 Task: Look for space in Srīnagar, India from 11th June, 2023 to 15th June, 2023 for 2 adults in price range Rs.7000 to Rs.16000. Place can be private room with 1  bedroom having 2 beds and 1 bathroom. Property type can be house, flat, guest house, hotel. Booking option can be shelf check-in. Required host language is English.
Action: Mouse moved to (457, 73)
Screenshot: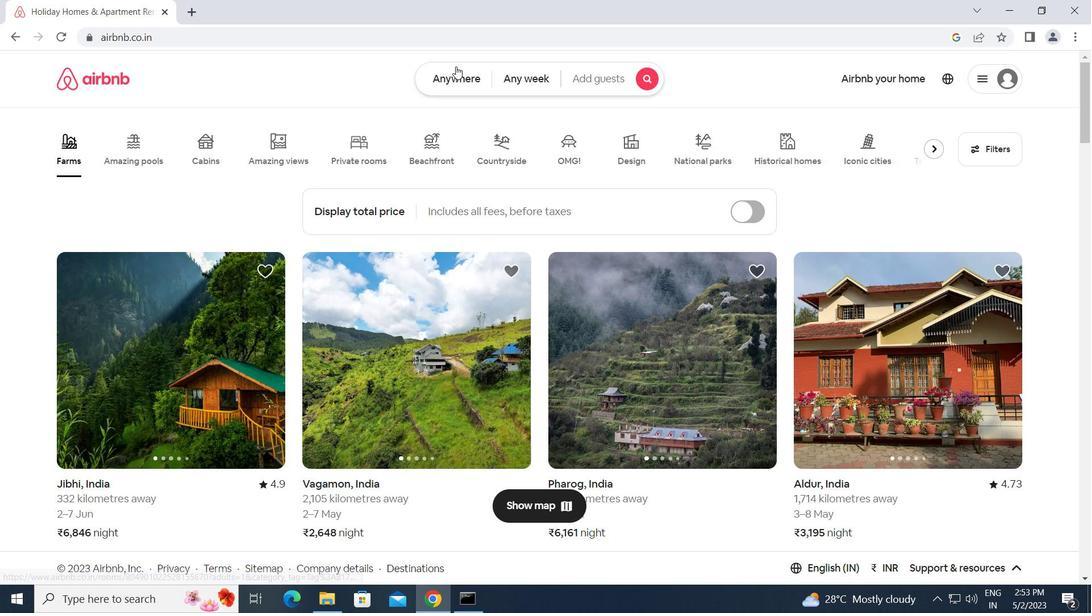 
Action: Mouse pressed left at (457, 73)
Screenshot: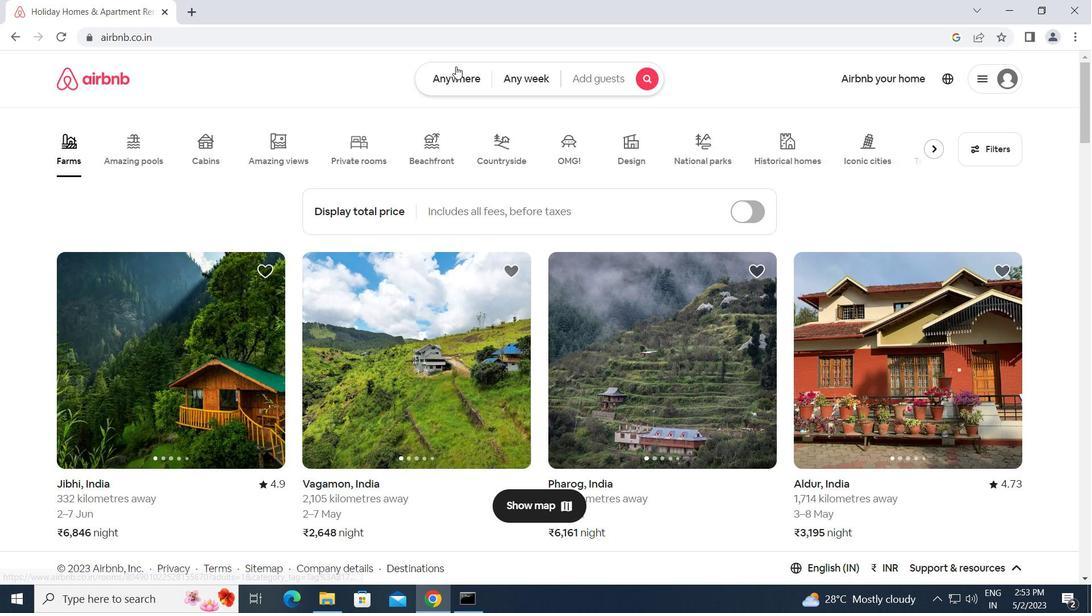 
Action: Mouse moved to (406, 137)
Screenshot: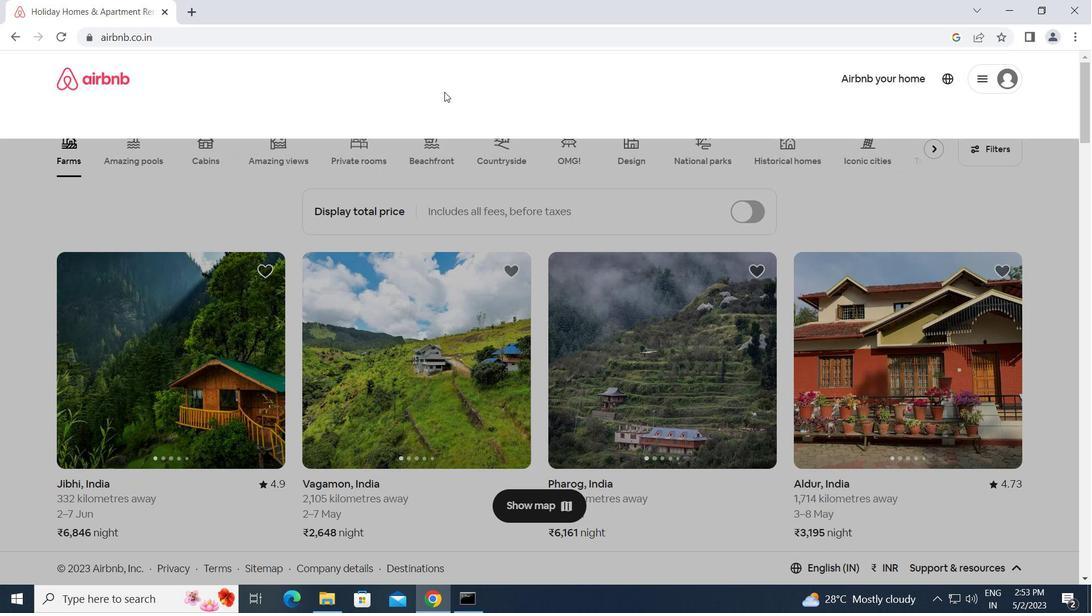
Action: Mouse pressed left at (406, 137)
Screenshot: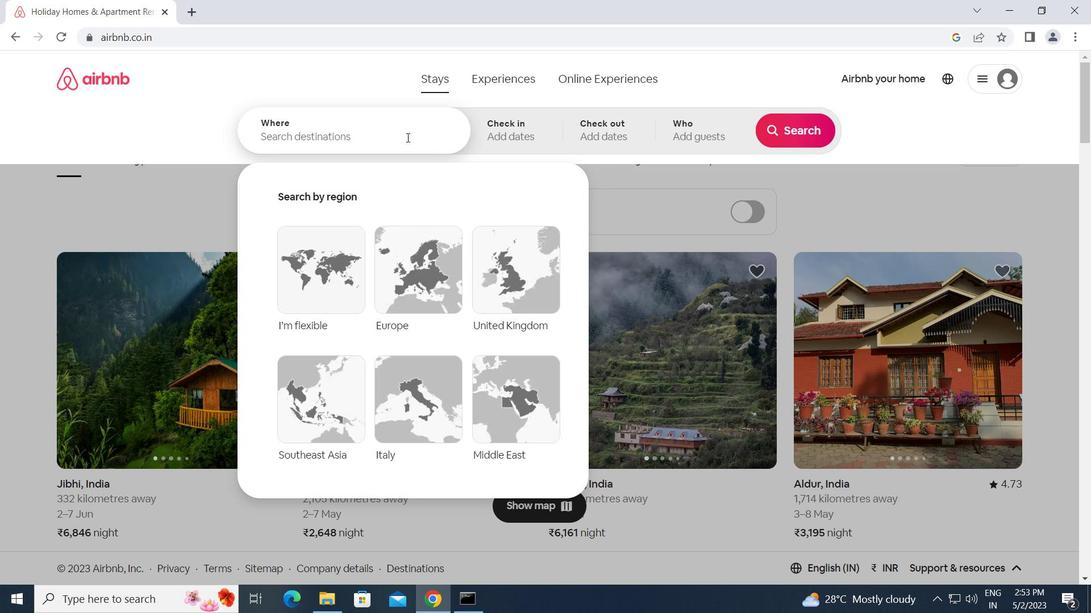 
Action: Key pressed s<Key.caps_lock>rinagar,<Key.space><Key.caps_lock>i<Key.caps_lock>ndia<Key.enter>
Screenshot: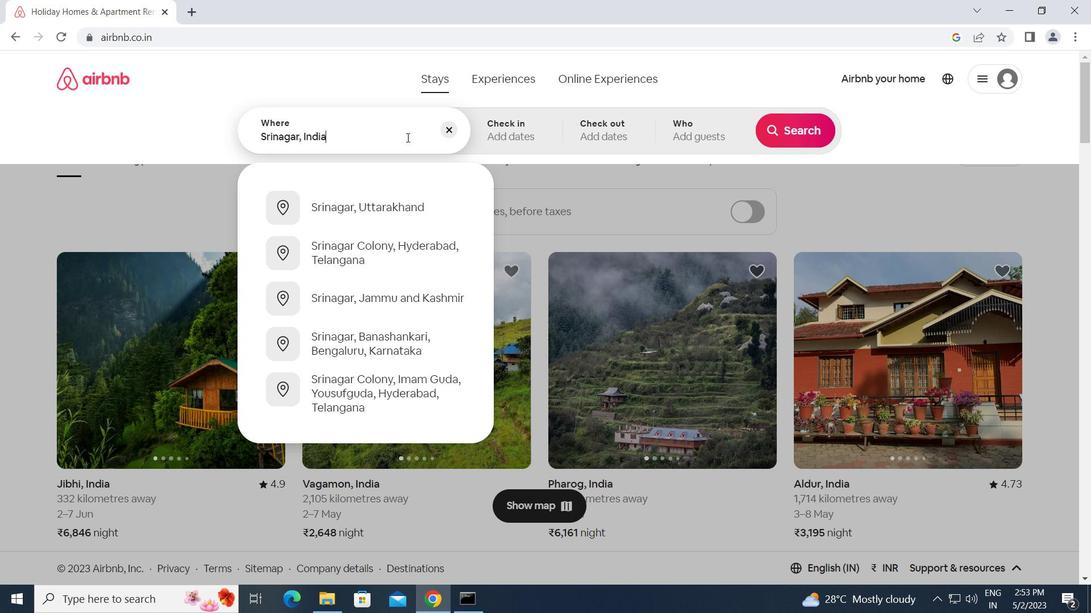 
Action: Mouse moved to (569, 370)
Screenshot: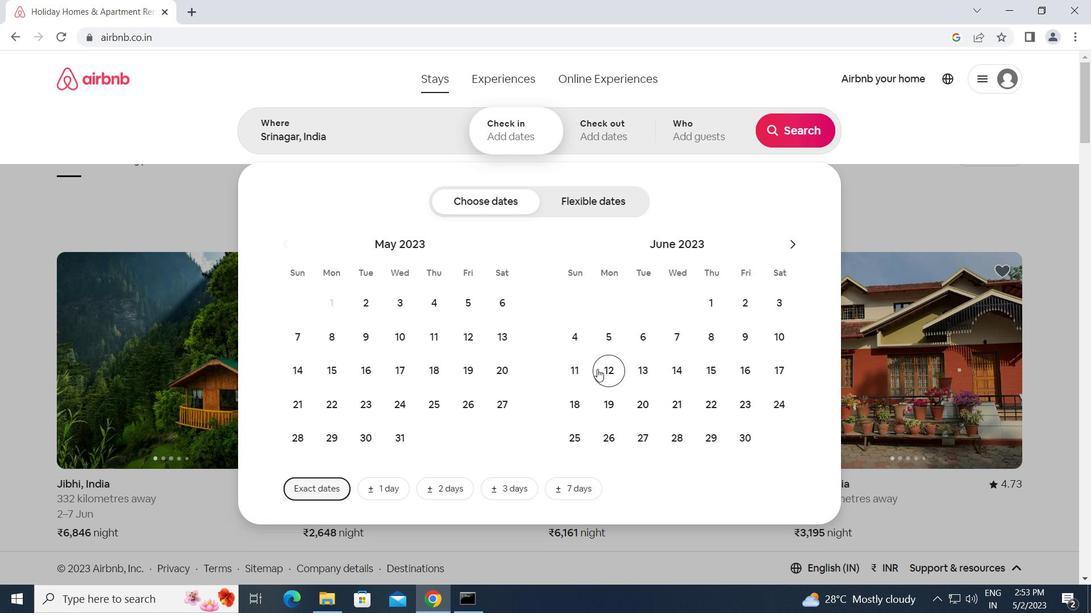 
Action: Mouse pressed left at (569, 370)
Screenshot: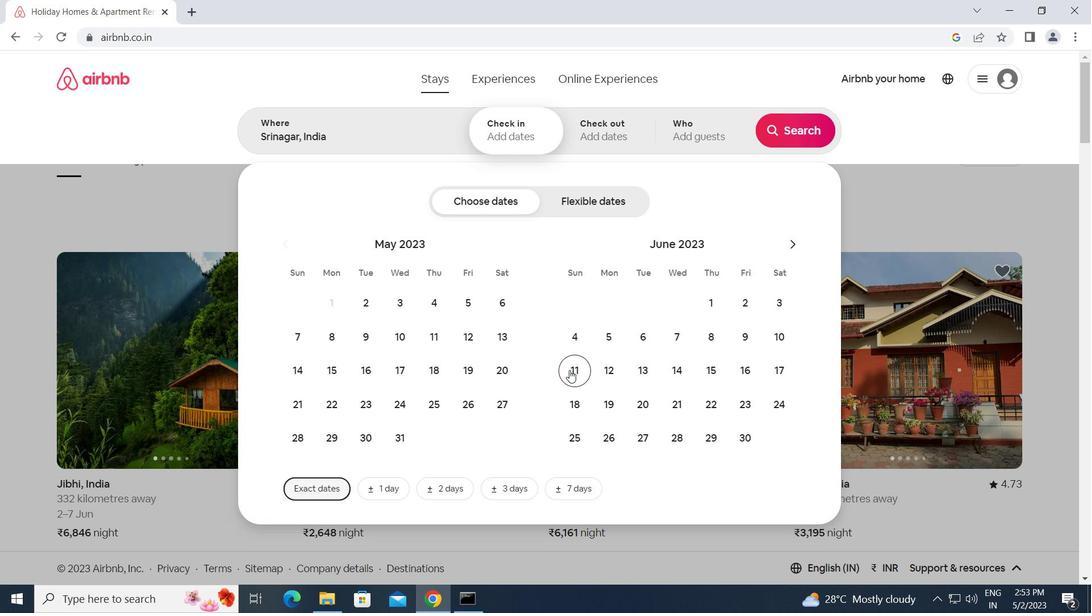 
Action: Mouse moved to (719, 372)
Screenshot: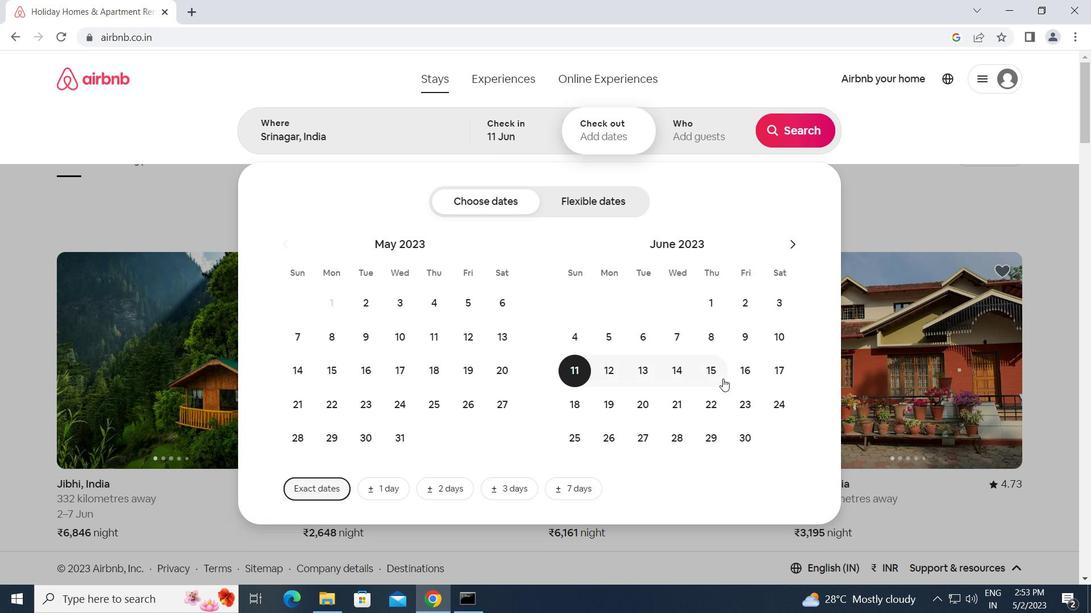 
Action: Mouse pressed left at (719, 372)
Screenshot: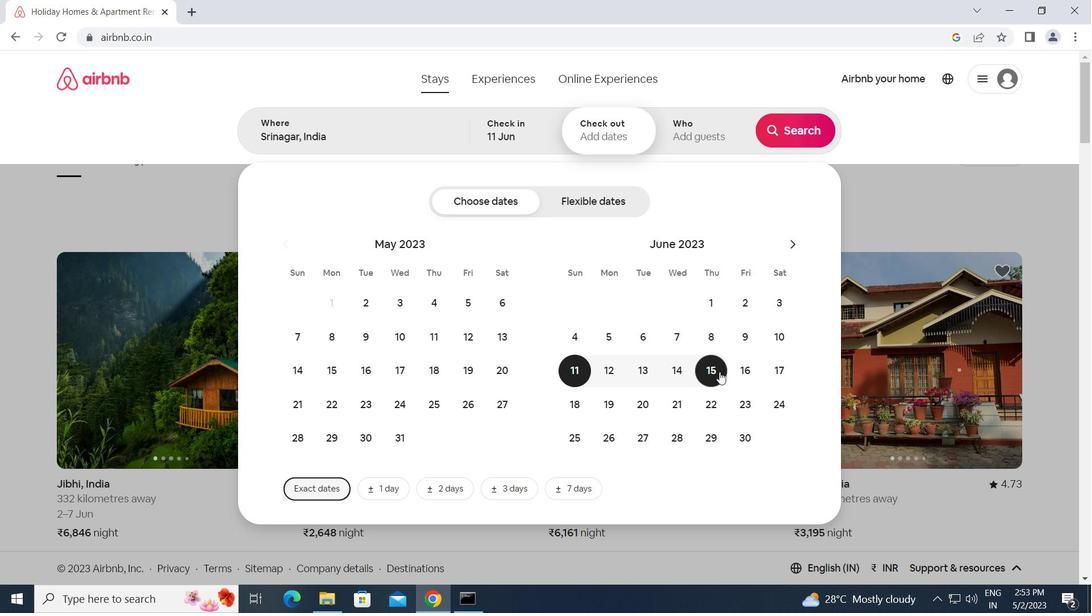 
Action: Mouse moved to (684, 126)
Screenshot: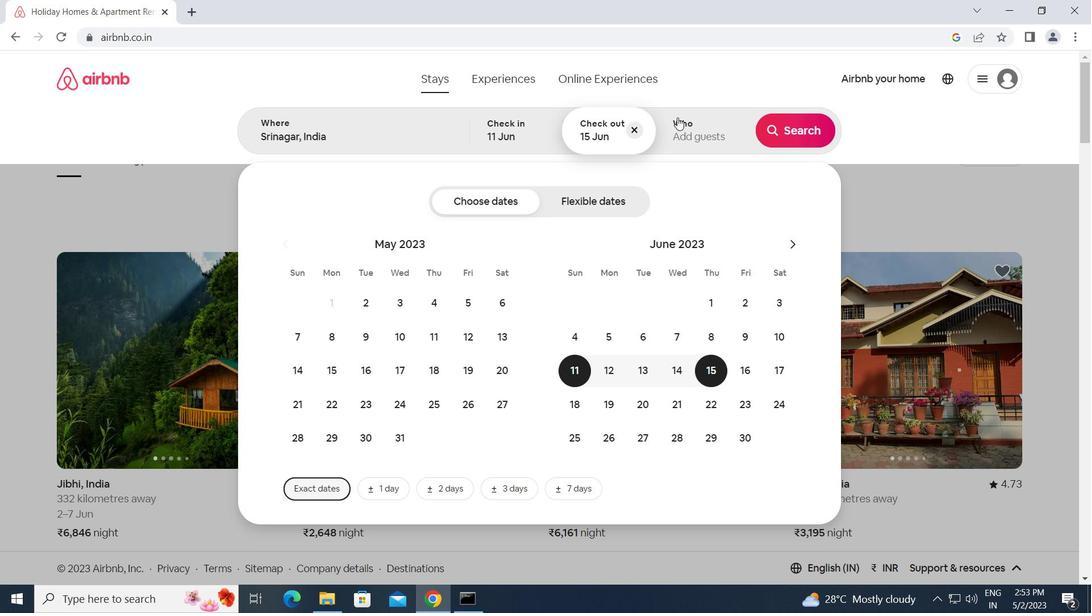 
Action: Mouse pressed left at (684, 126)
Screenshot: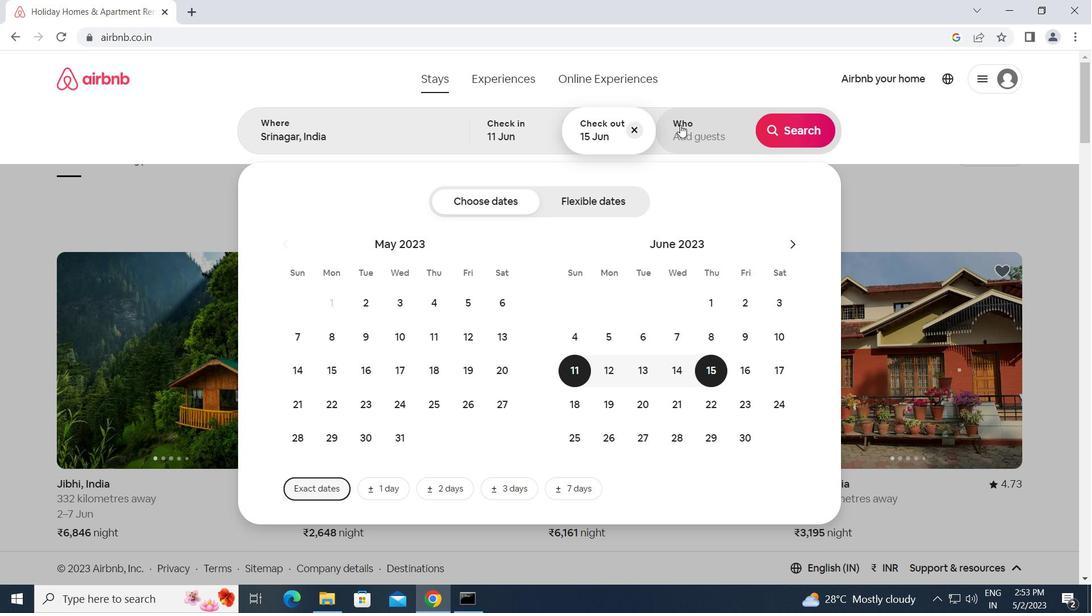 
Action: Mouse moved to (808, 201)
Screenshot: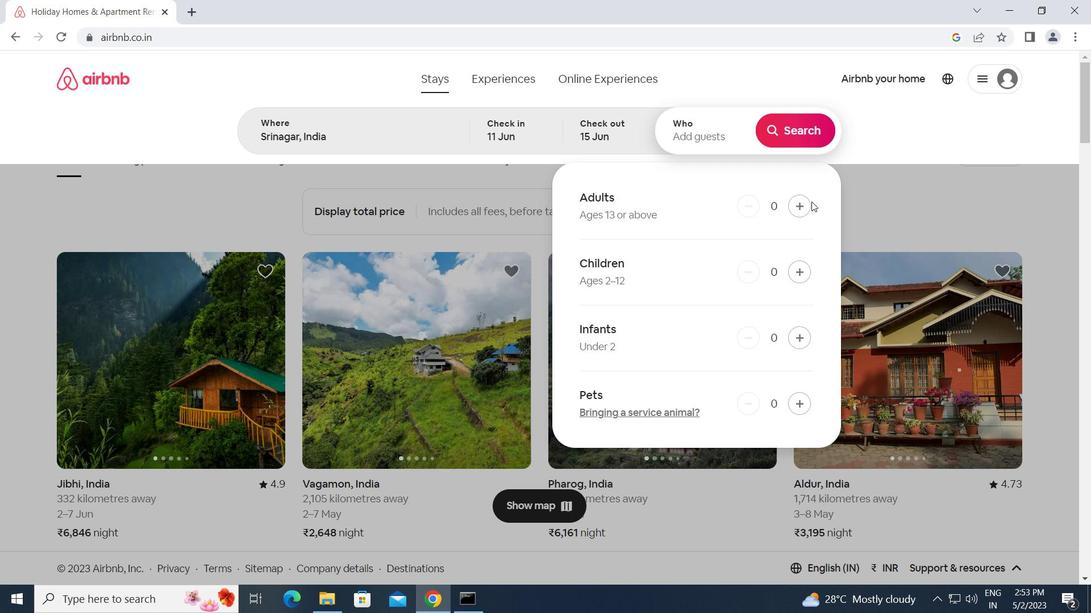 
Action: Mouse pressed left at (808, 201)
Screenshot: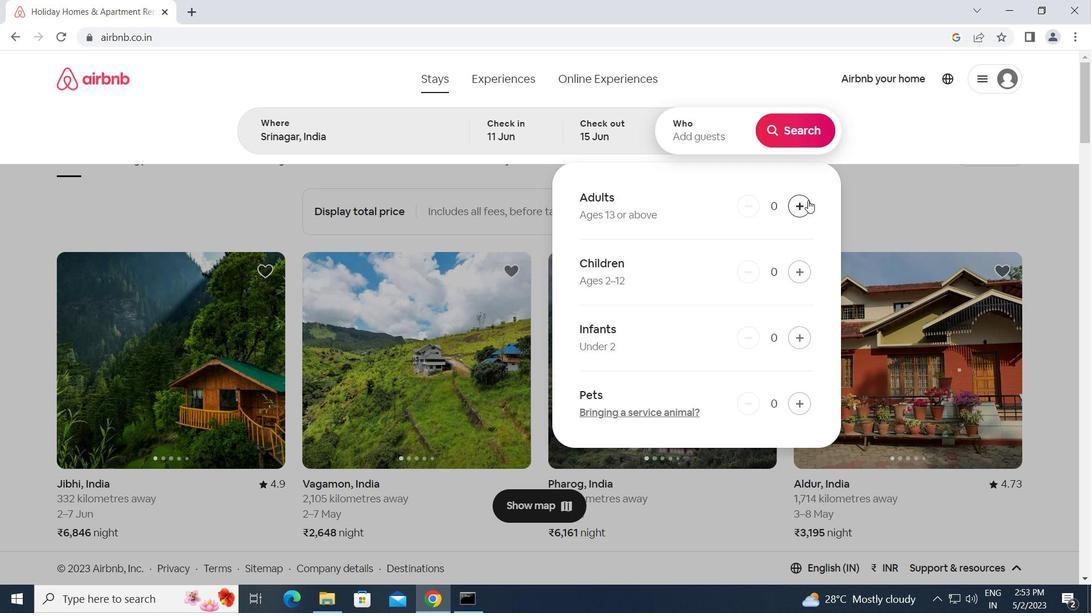 
Action: Mouse moved to (807, 201)
Screenshot: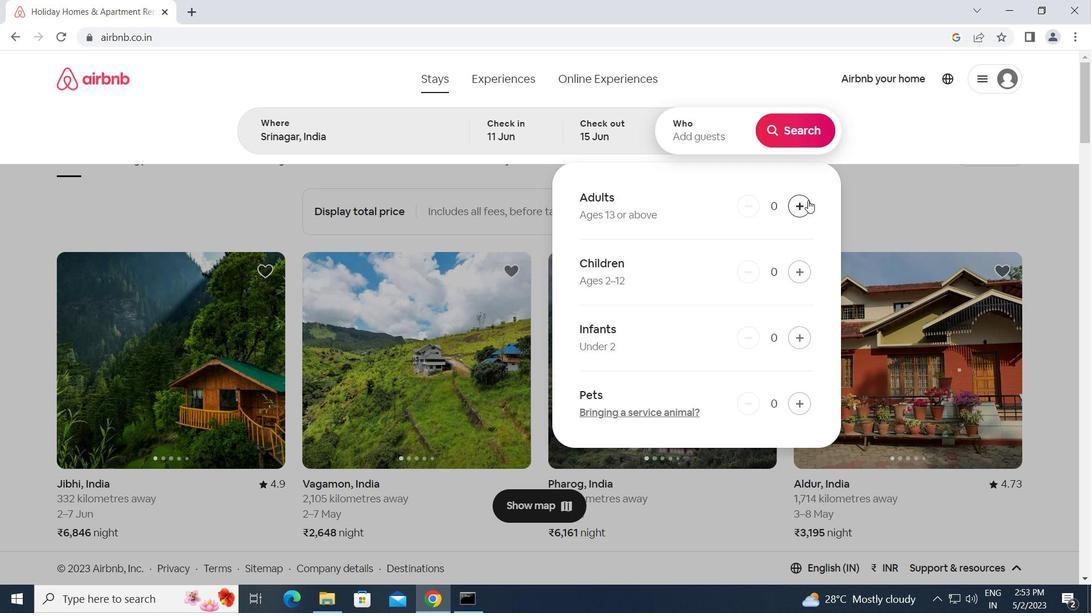 
Action: Mouse pressed left at (807, 201)
Screenshot: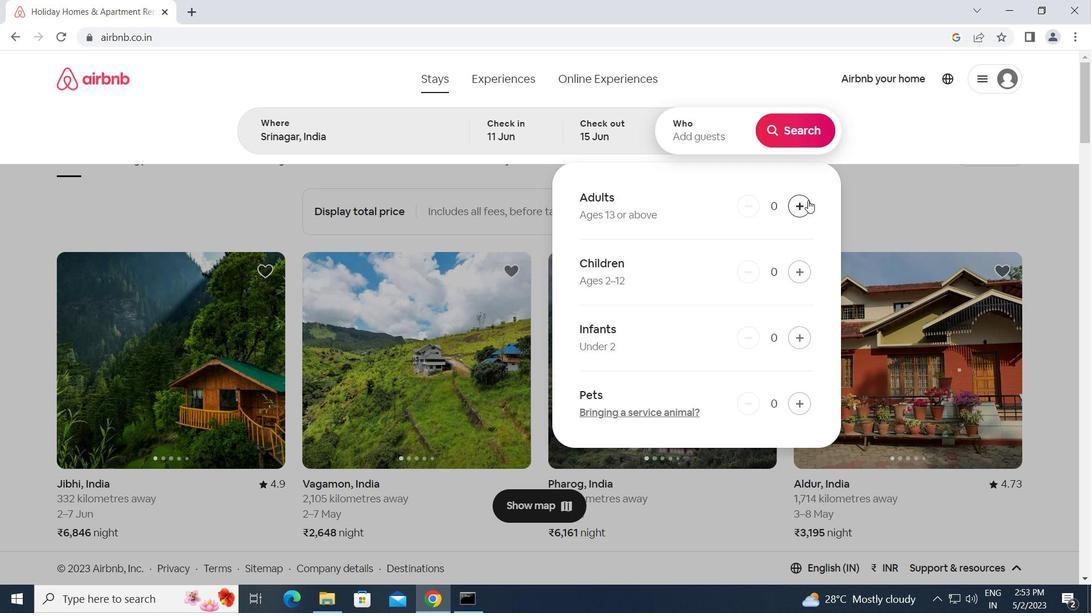 
Action: Mouse moved to (797, 133)
Screenshot: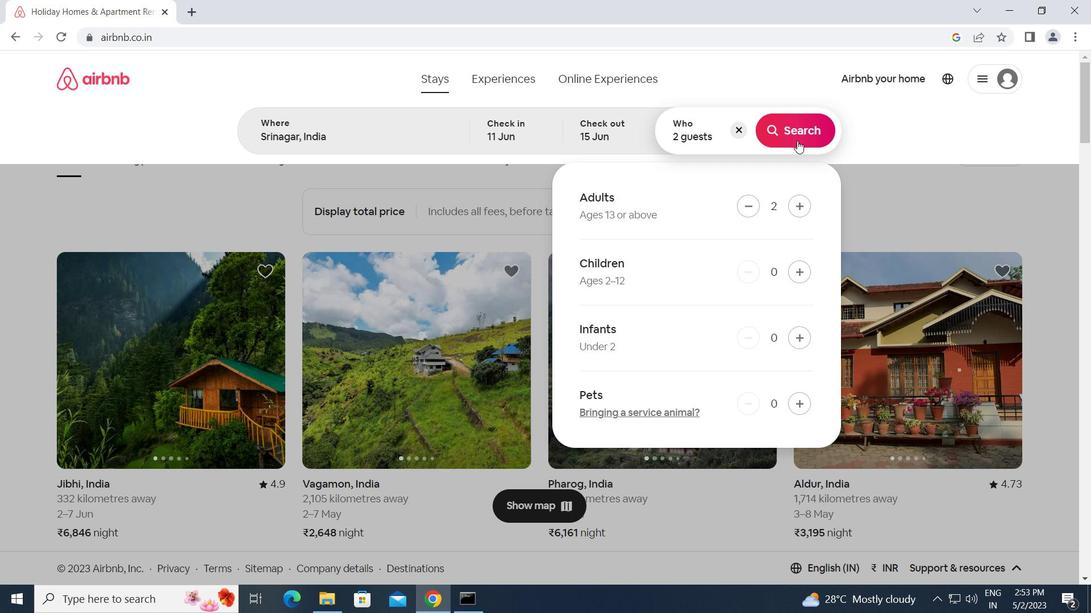 
Action: Mouse pressed left at (797, 133)
Screenshot: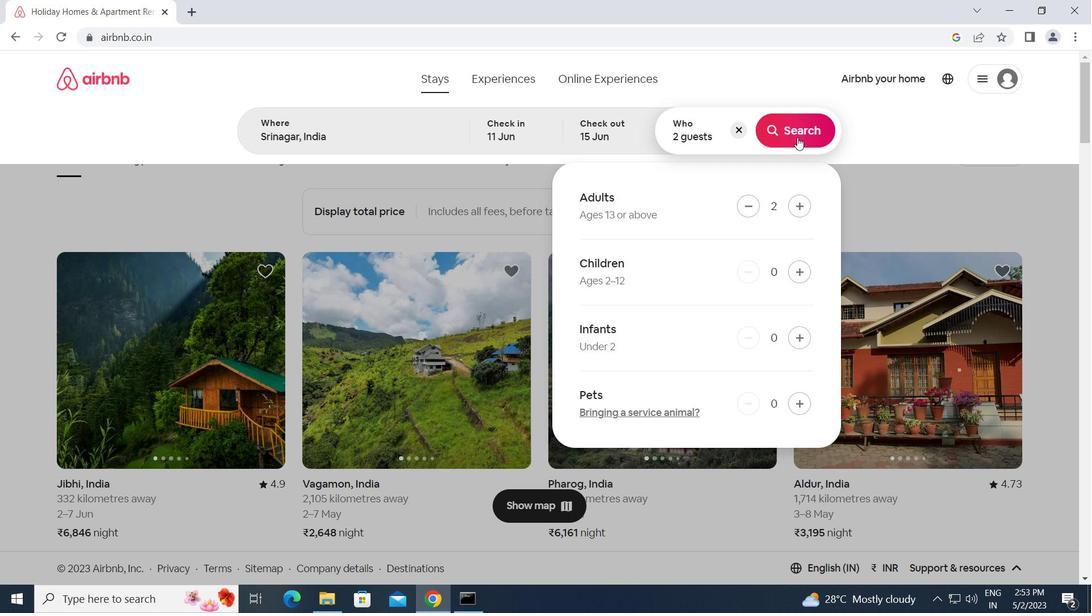 
Action: Mouse moved to (1009, 139)
Screenshot: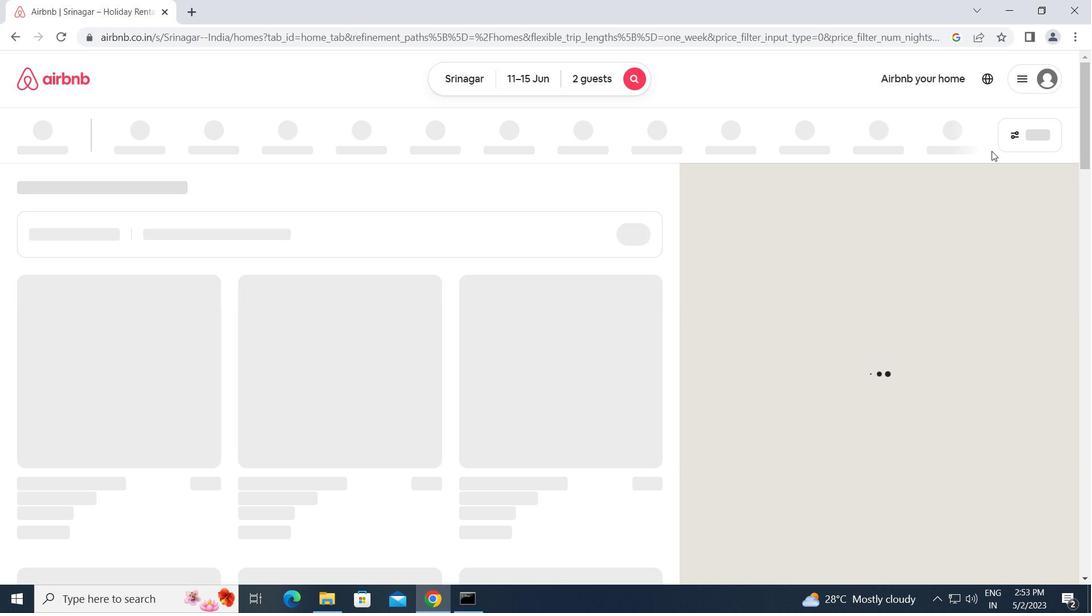 
Action: Mouse pressed left at (1009, 139)
Screenshot: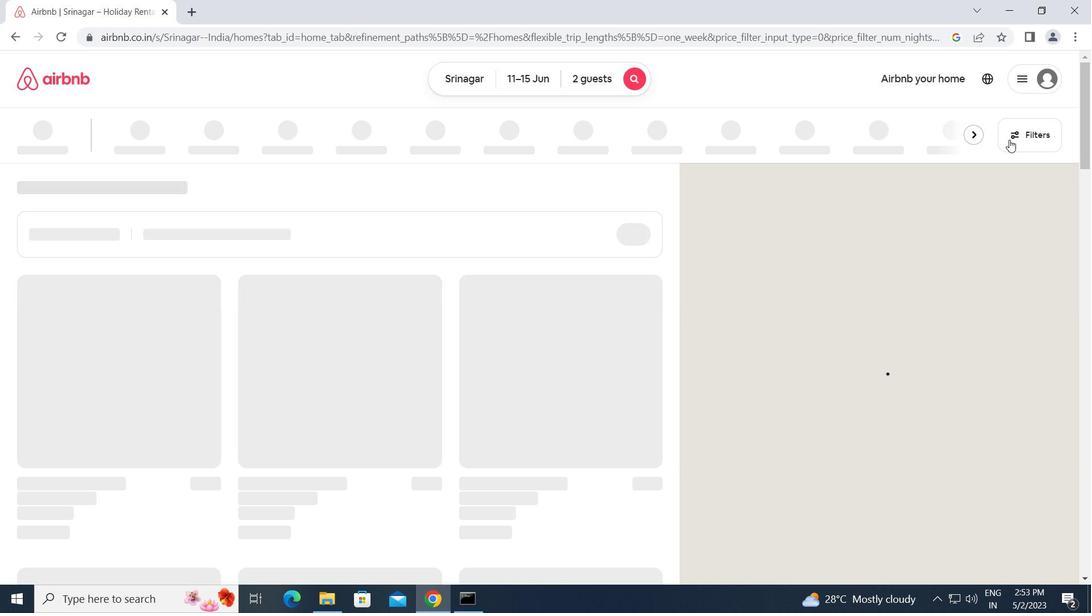 
Action: Mouse moved to (362, 316)
Screenshot: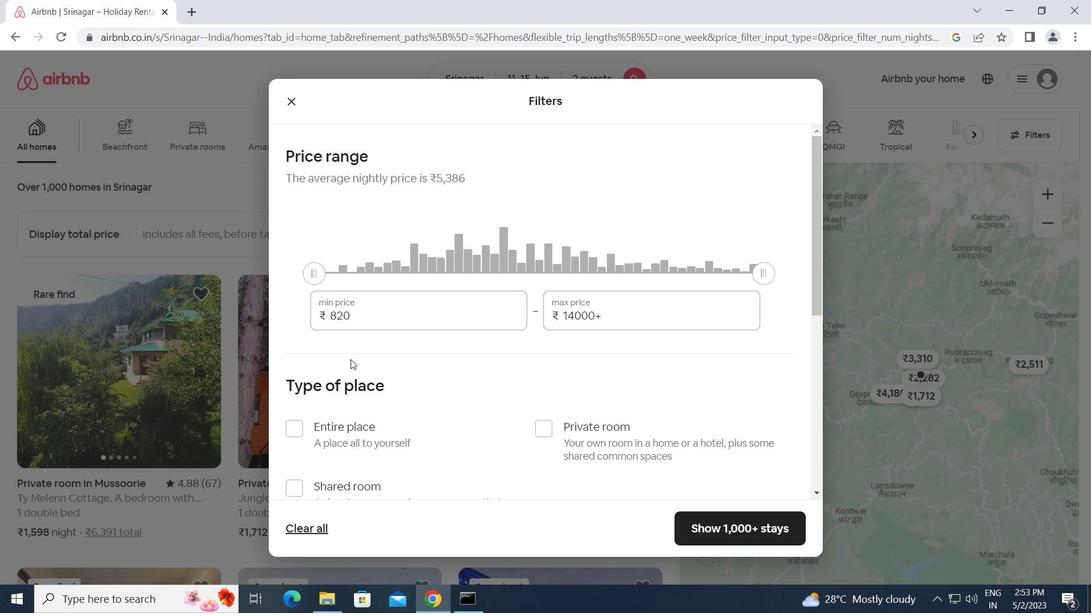 
Action: Mouse pressed left at (362, 316)
Screenshot: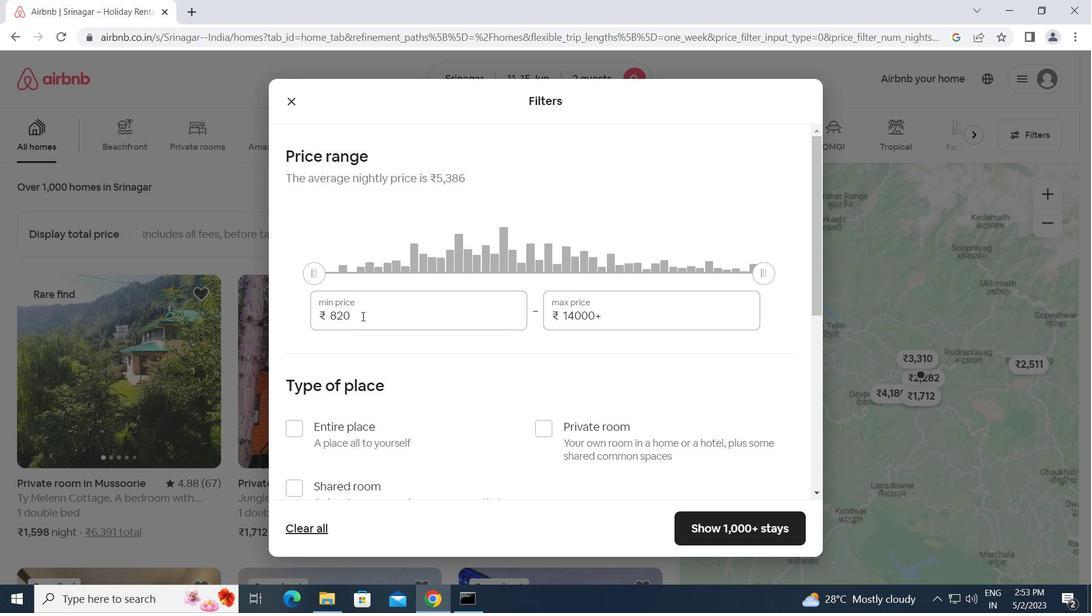 
Action: Mouse moved to (308, 319)
Screenshot: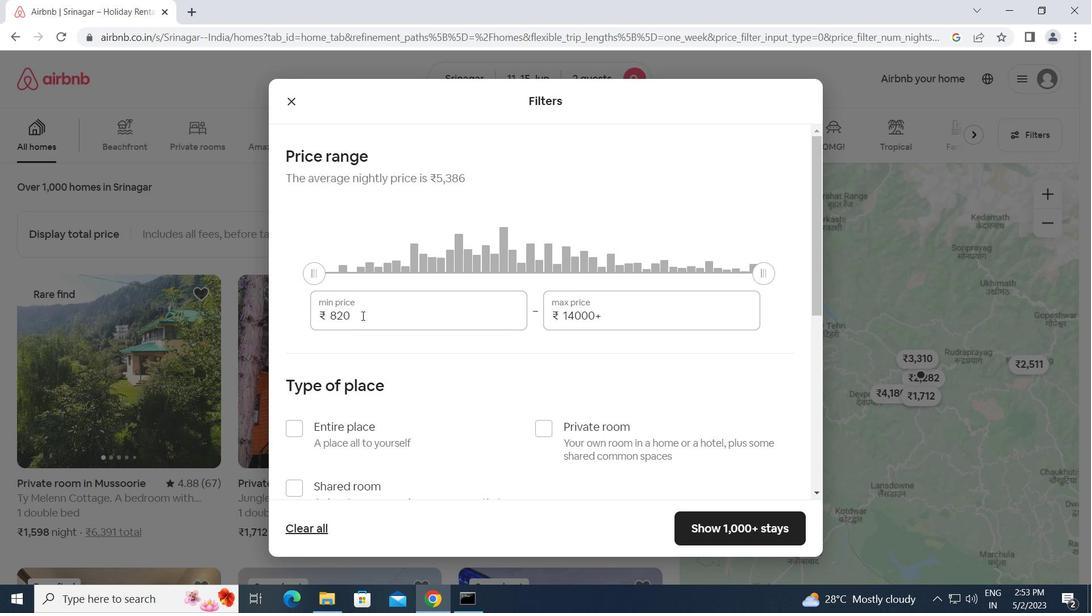 
Action: Key pressed 7000<Key.tab>16000
Screenshot: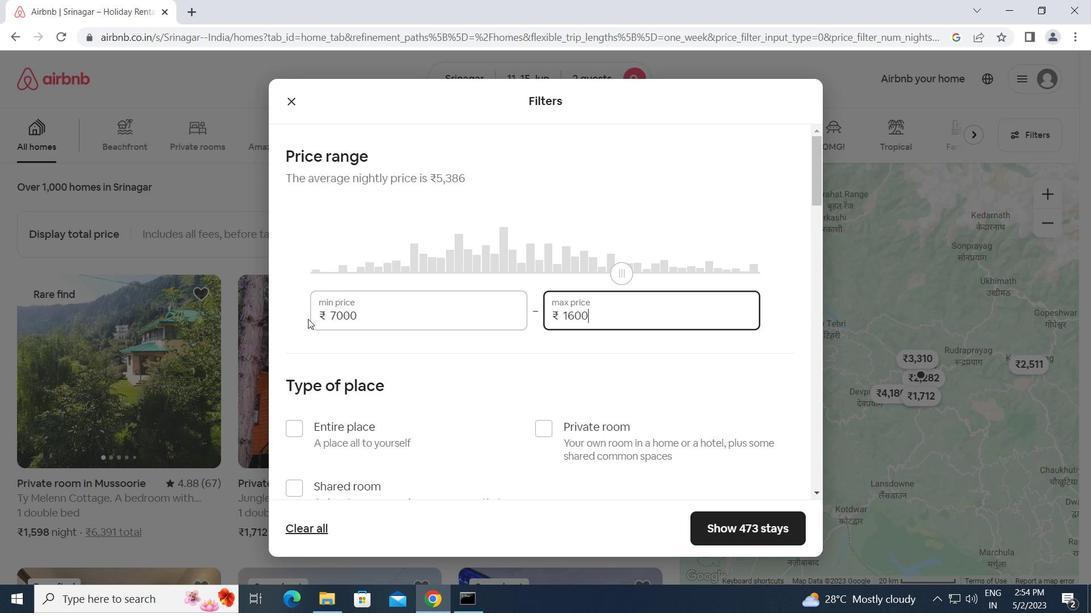 
Action: Mouse moved to (308, 327)
Screenshot: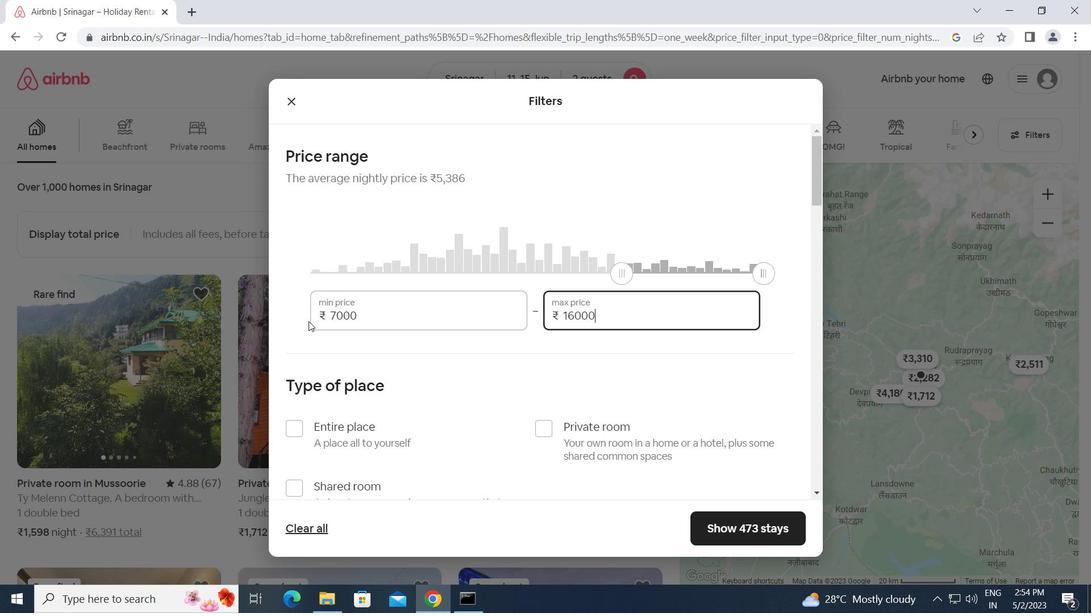 
Action: Mouse scrolled (308, 326) with delta (0, 0)
Screenshot: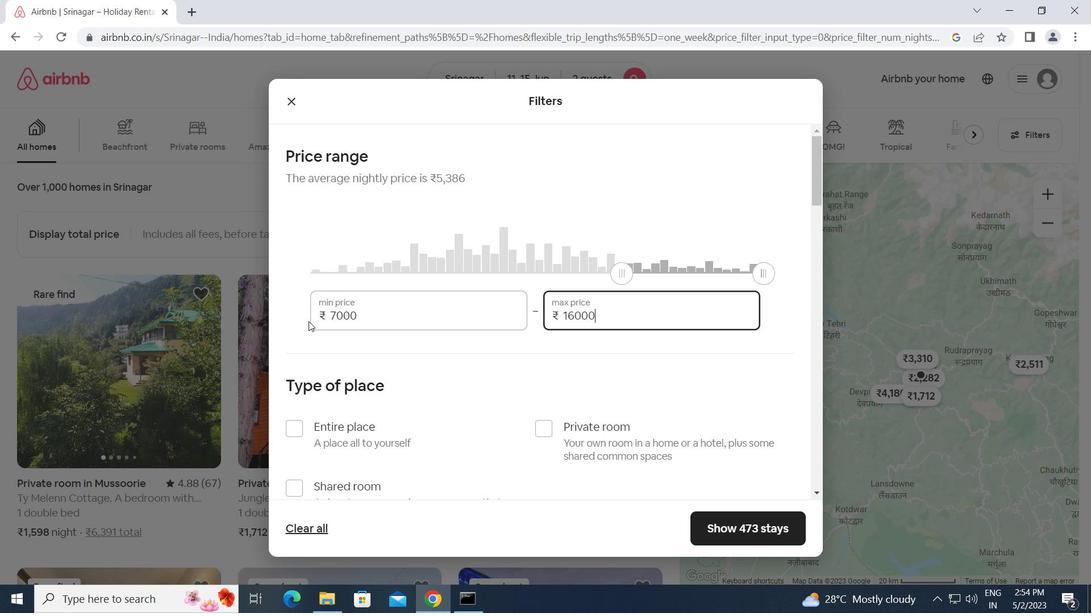 
Action: Mouse moved to (550, 357)
Screenshot: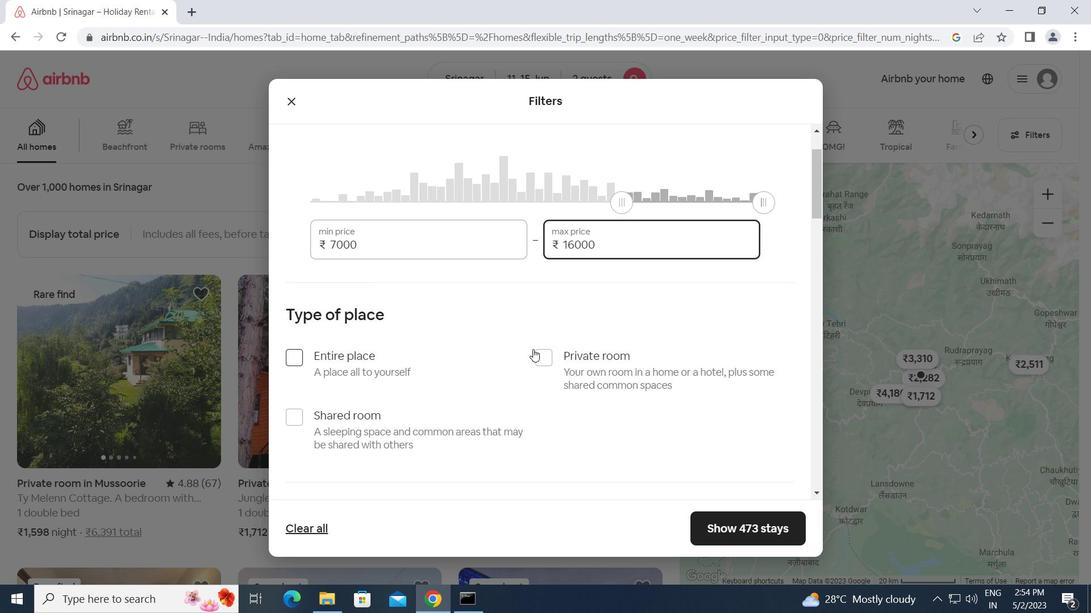 
Action: Mouse pressed left at (550, 357)
Screenshot: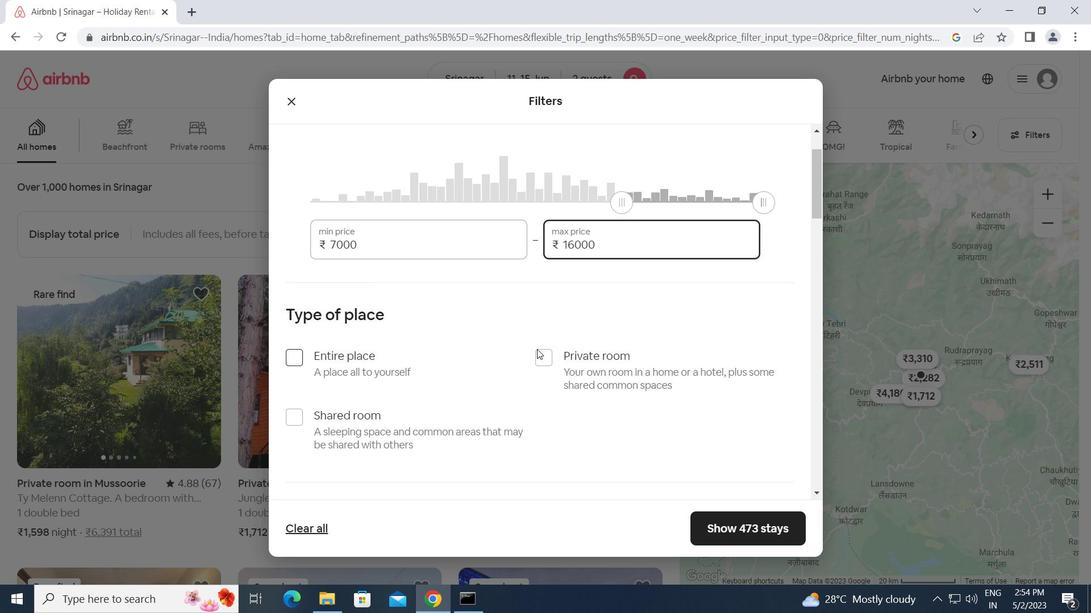 
Action: Mouse moved to (536, 380)
Screenshot: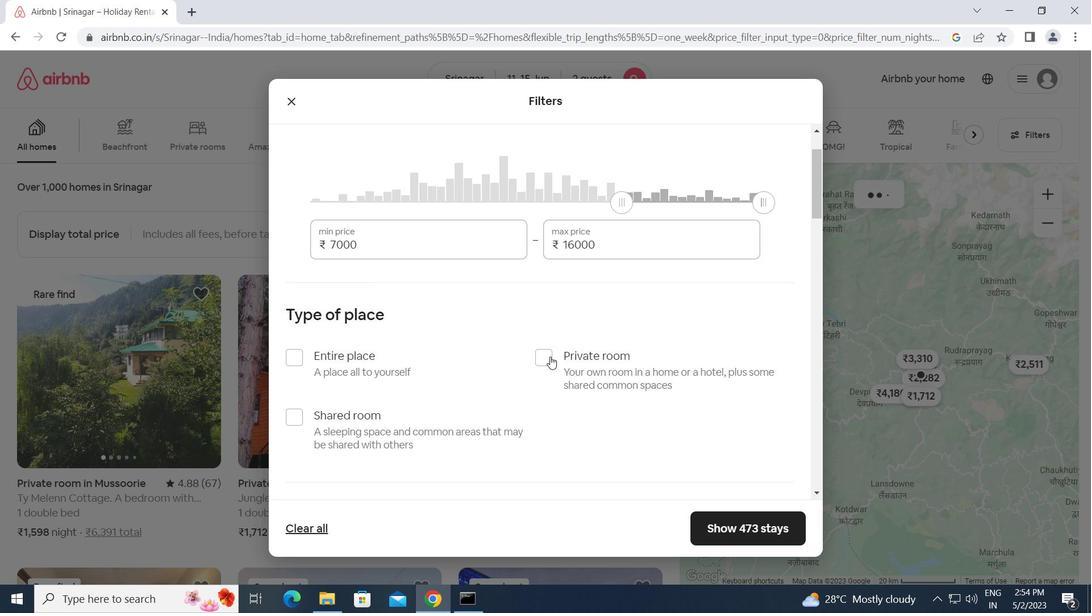 
Action: Mouse scrolled (536, 379) with delta (0, 0)
Screenshot: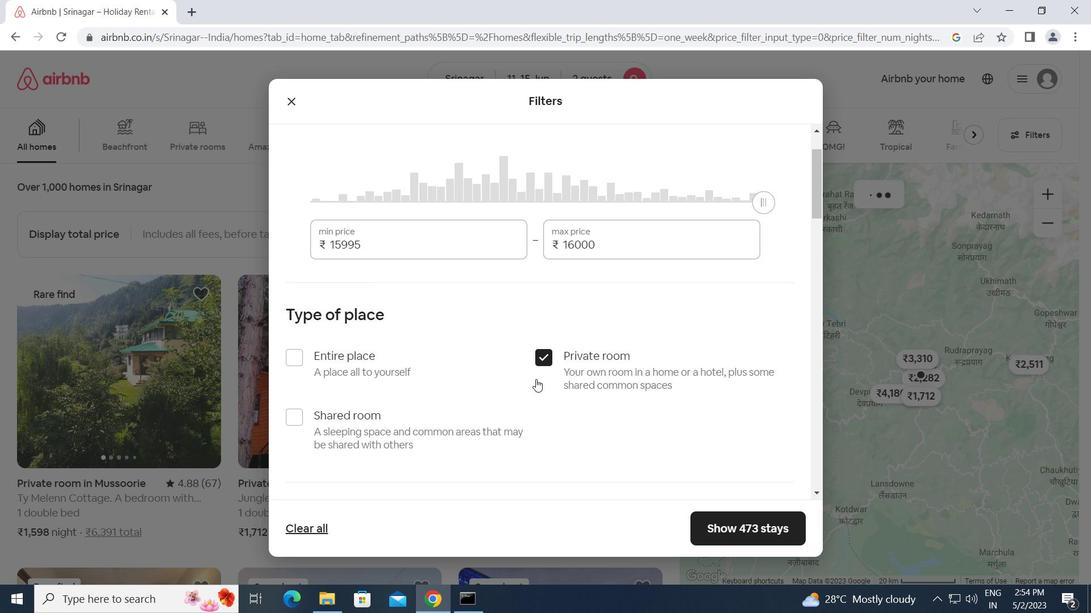 
Action: Mouse scrolled (536, 379) with delta (0, 0)
Screenshot: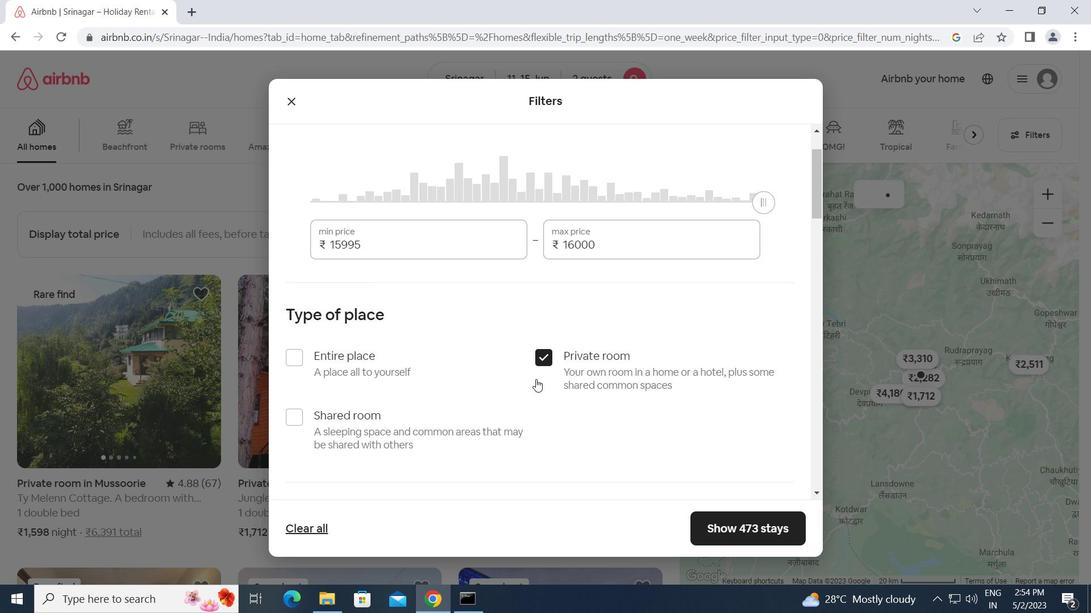 
Action: Mouse scrolled (536, 379) with delta (0, 0)
Screenshot: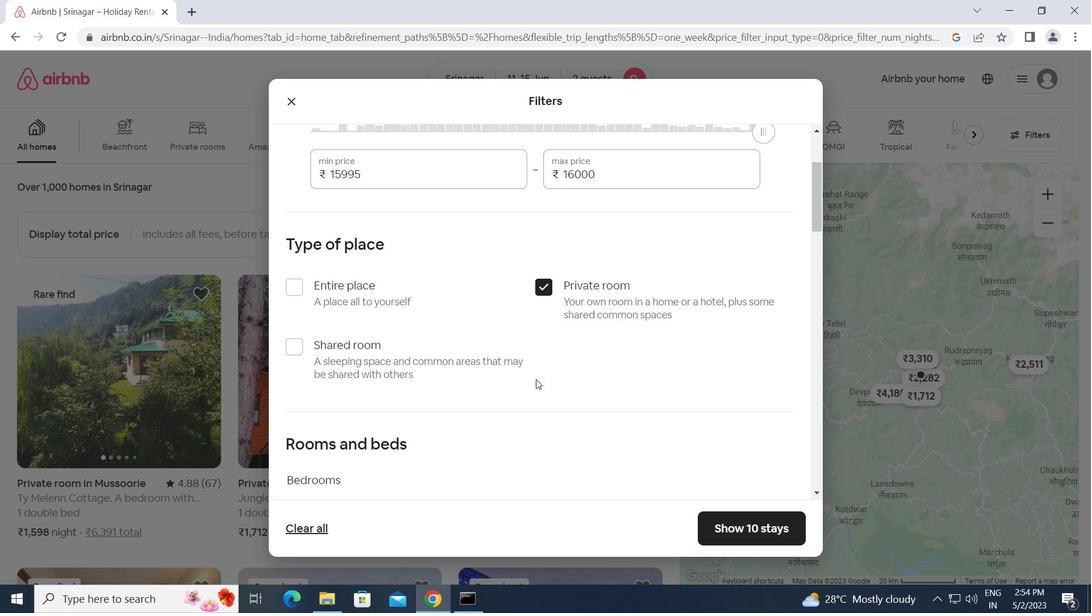 
Action: Mouse scrolled (536, 379) with delta (0, 0)
Screenshot: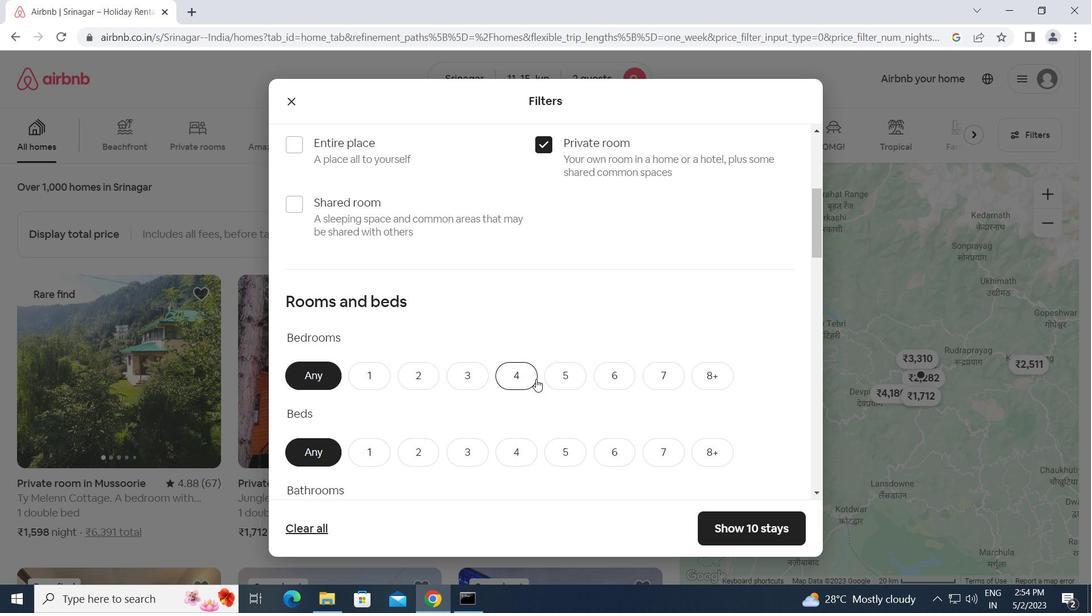 
Action: Mouse moved to (369, 302)
Screenshot: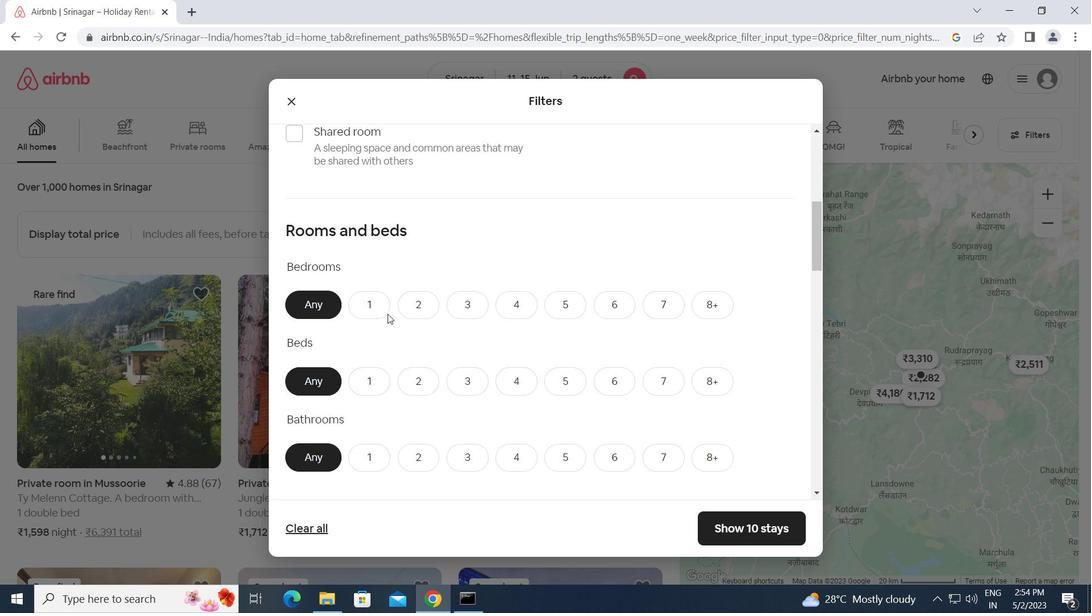 
Action: Mouse pressed left at (369, 302)
Screenshot: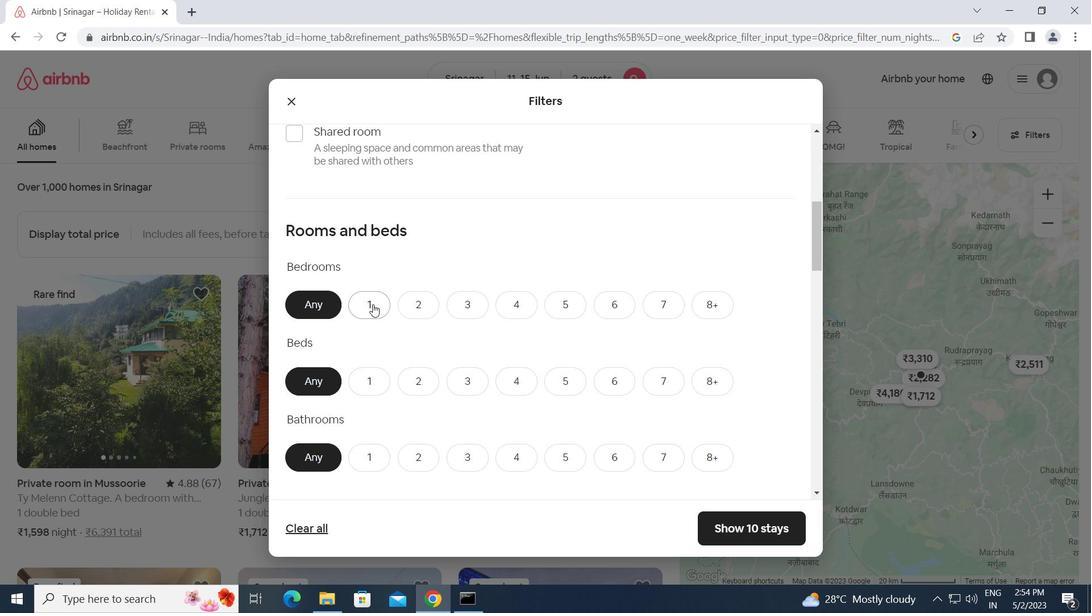 
Action: Mouse moved to (409, 373)
Screenshot: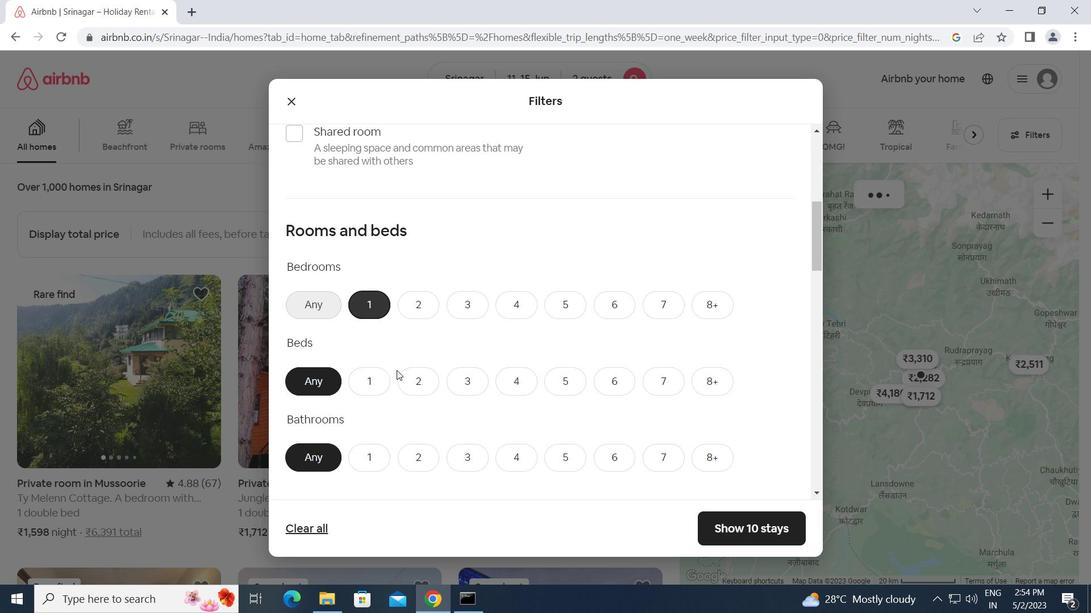 
Action: Mouse pressed left at (409, 373)
Screenshot: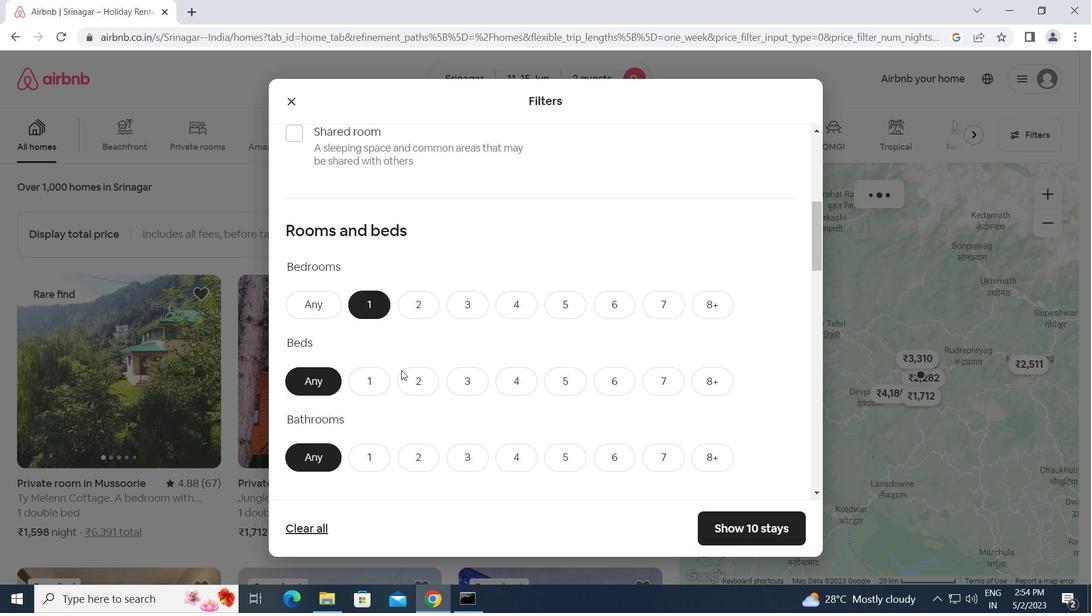 
Action: Mouse moved to (373, 450)
Screenshot: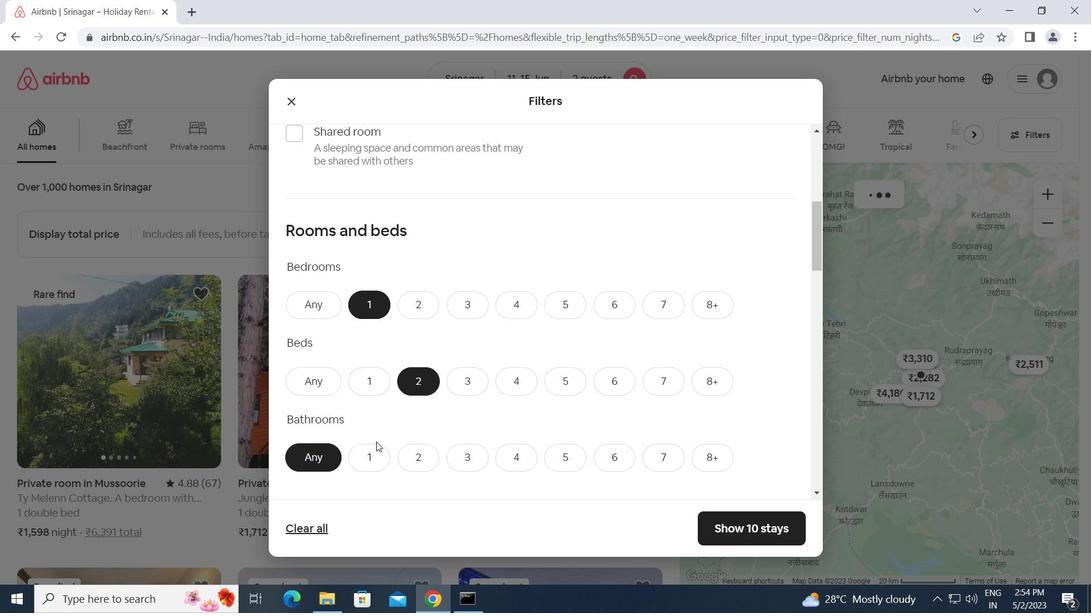 
Action: Mouse pressed left at (373, 450)
Screenshot: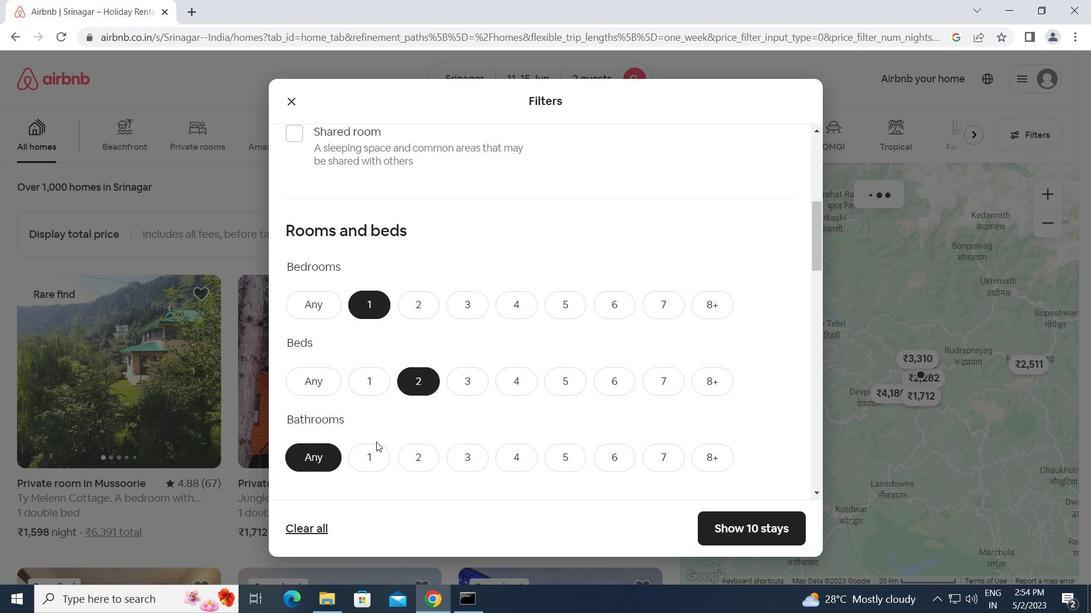 
Action: Mouse moved to (372, 450)
Screenshot: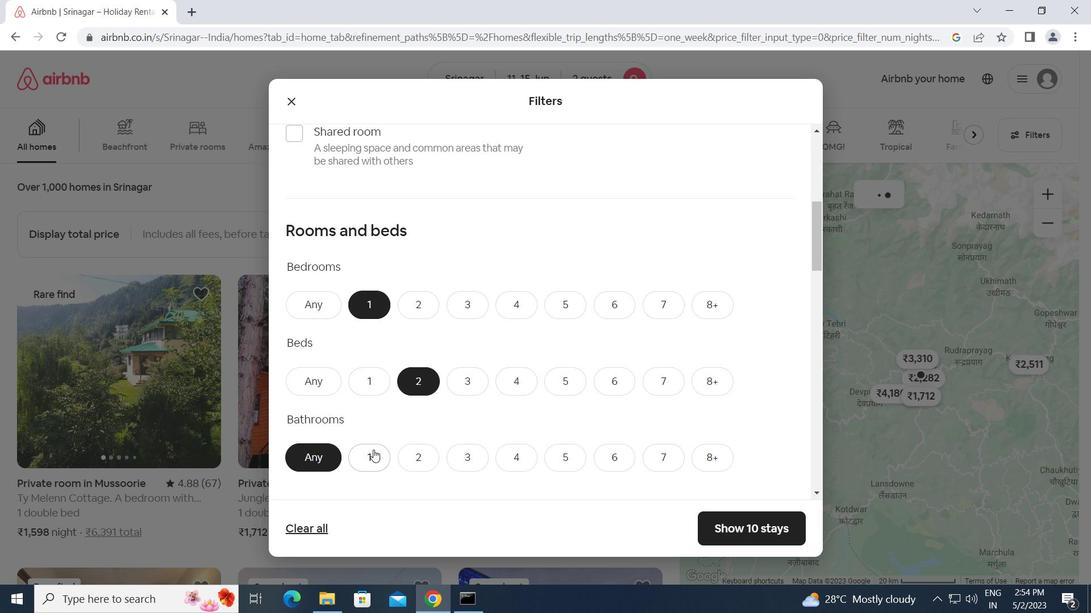 
Action: Mouse scrolled (372, 450) with delta (0, 0)
Screenshot: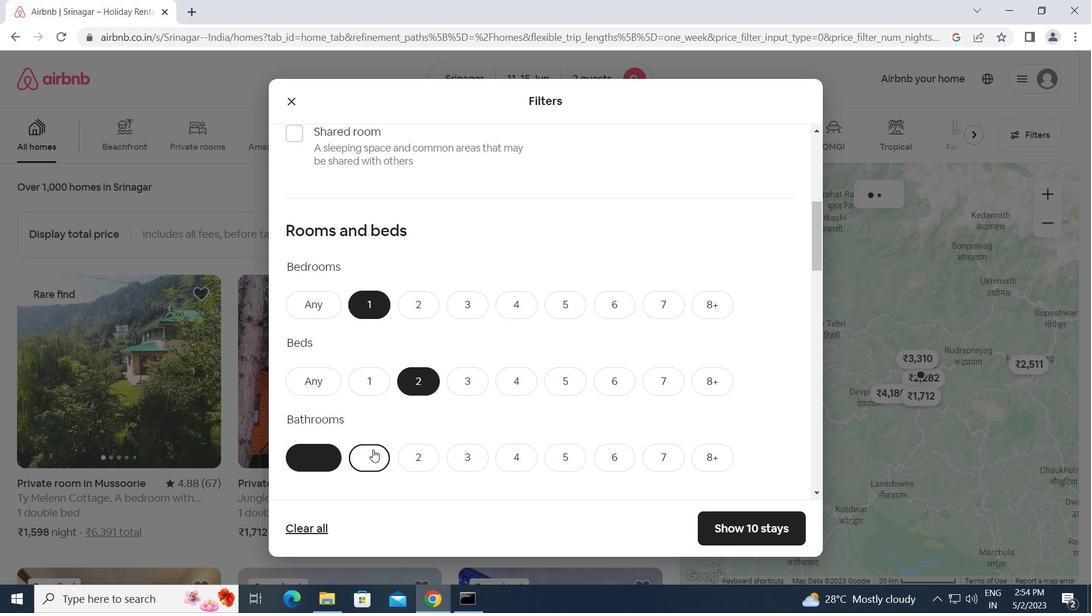 
Action: Mouse scrolled (372, 450) with delta (0, 0)
Screenshot: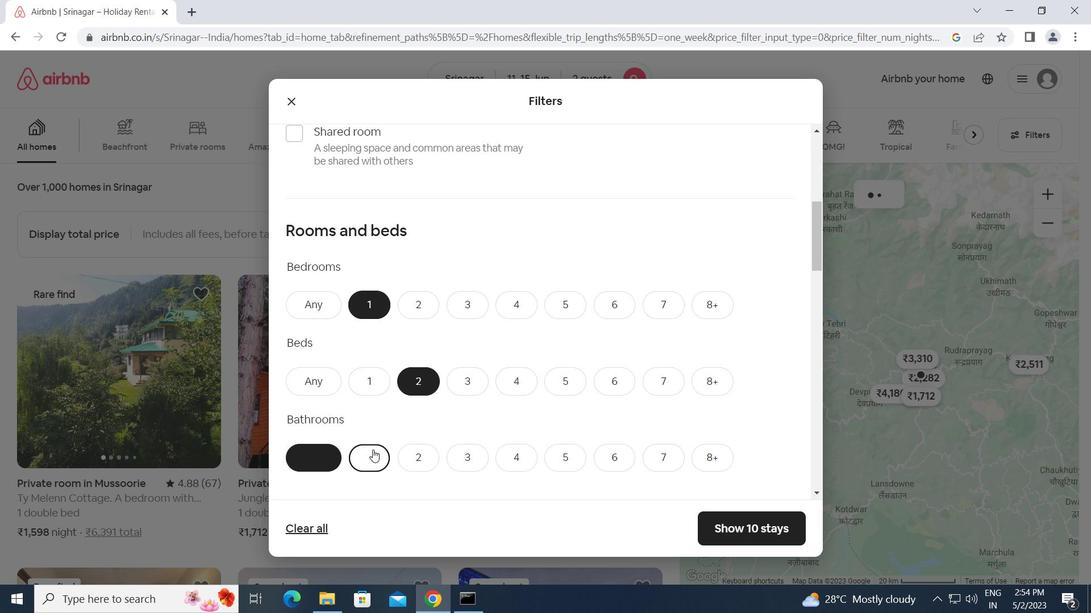 
Action: Mouse scrolled (372, 450) with delta (0, 0)
Screenshot: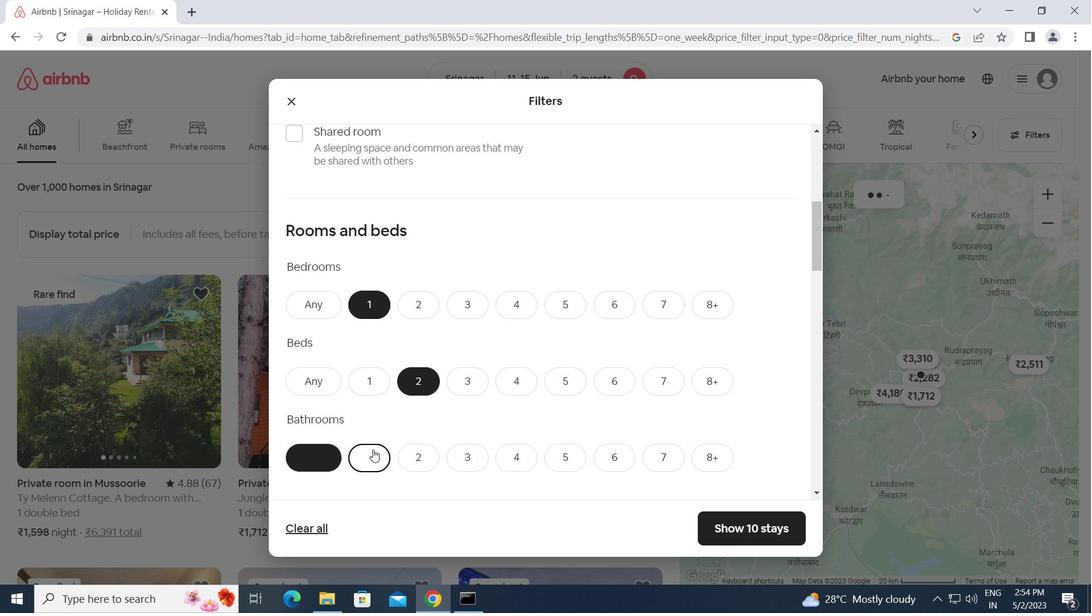 
Action: Mouse moved to (346, 406)
Screenshot: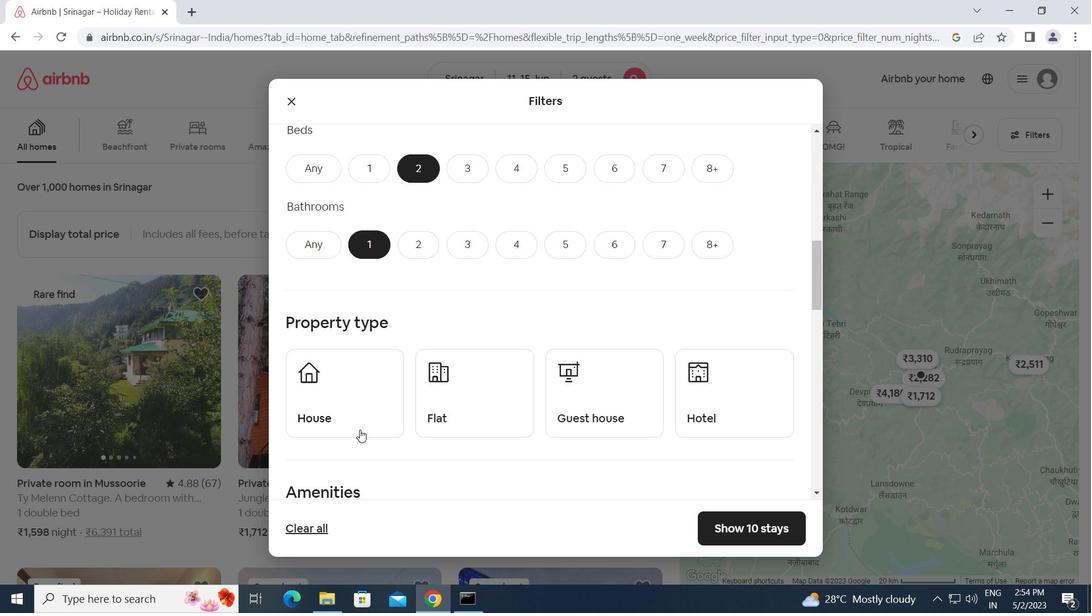 
Action: Mouse pressed left at (346, 406)
Screenshot: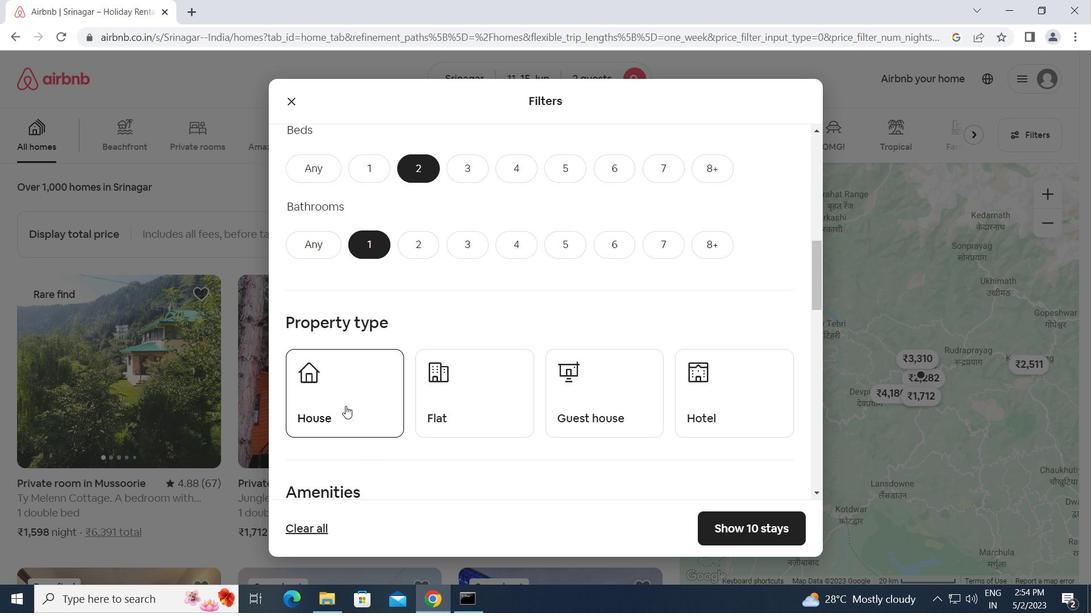 
Action: Mouse moved to (484, 416)
Screenshot: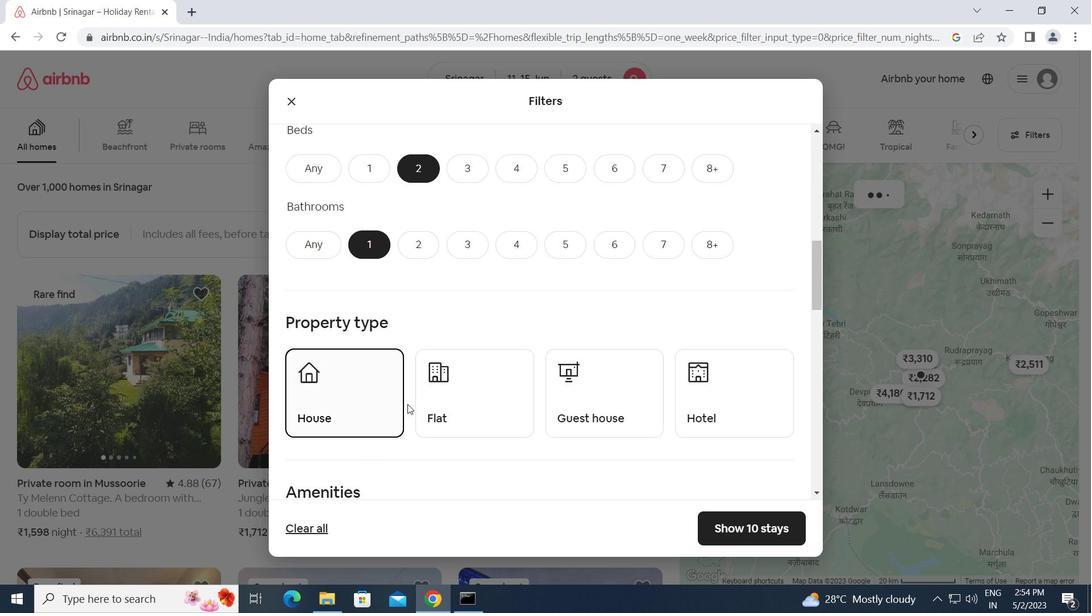 
Action: Mouse pressed left at (484, 416)
Screenshot: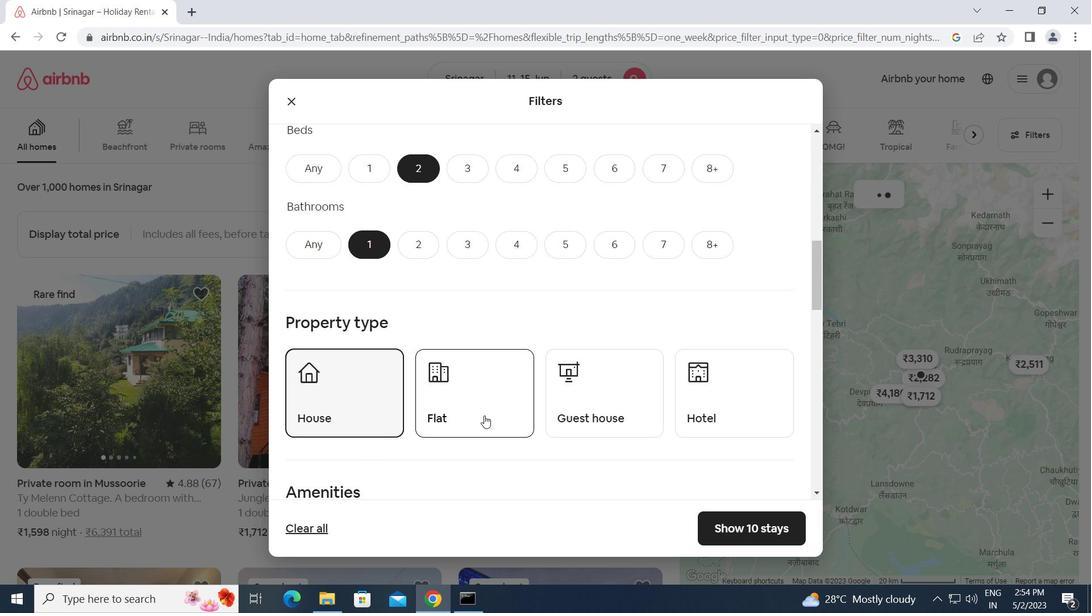 
Action: Mouse moved to (585, 415)
Screenshot: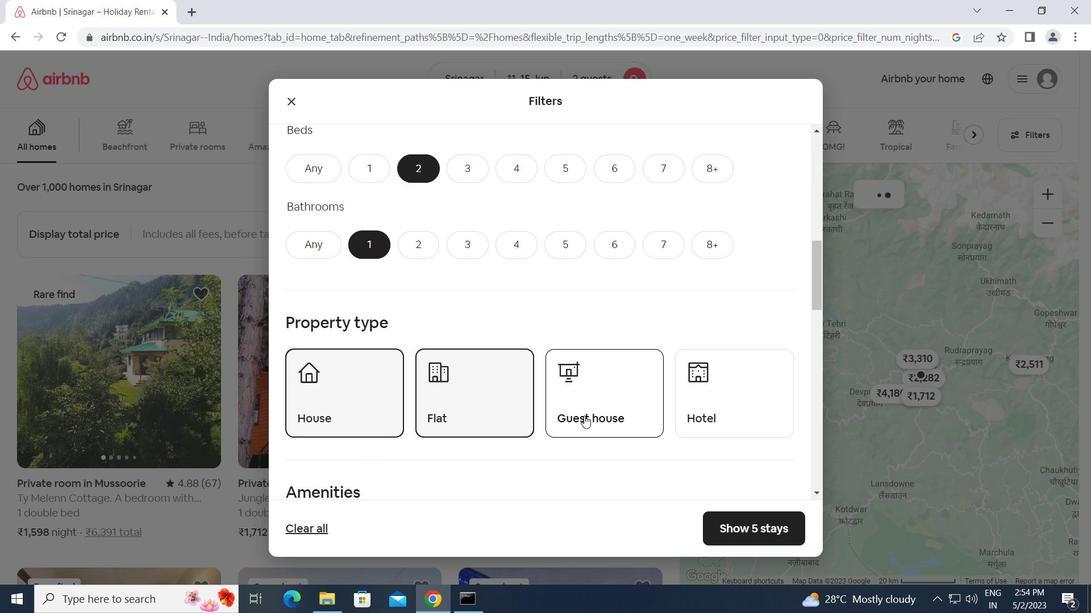 
Action: Mouse pressed left at (585, 415)
Screenshot: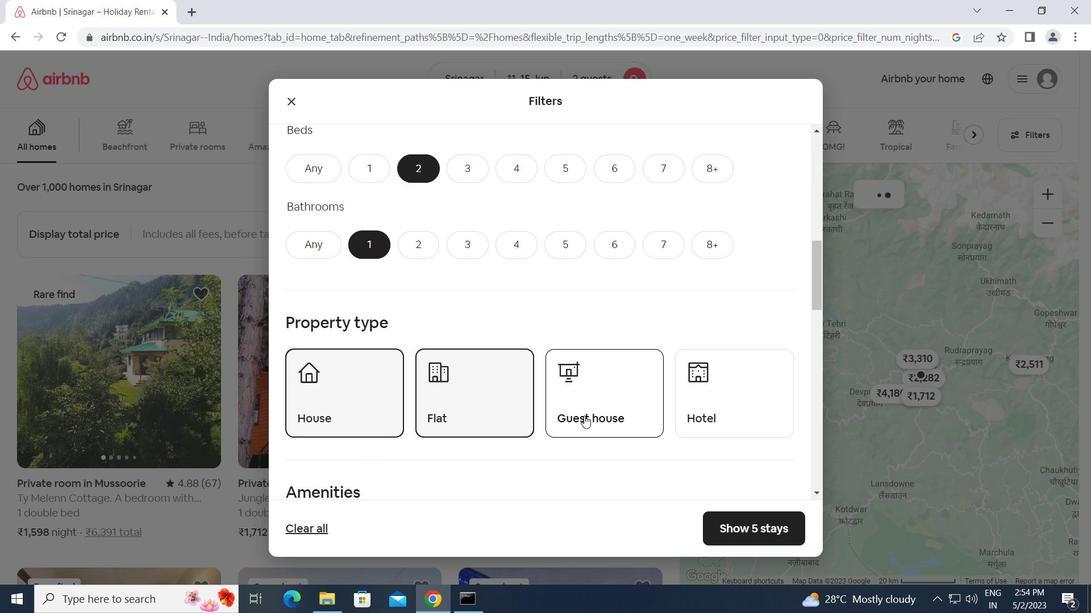 
Action: Mouse moved to (689, 405)
Screenshot: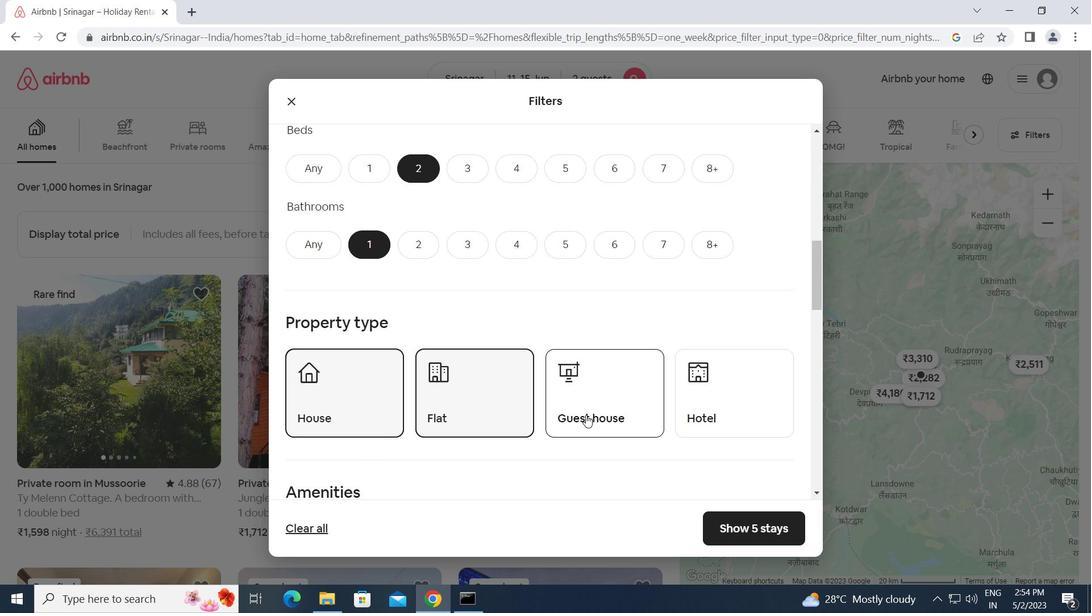 
Action: Mouse pressed left at (689, 405)
Screenshot: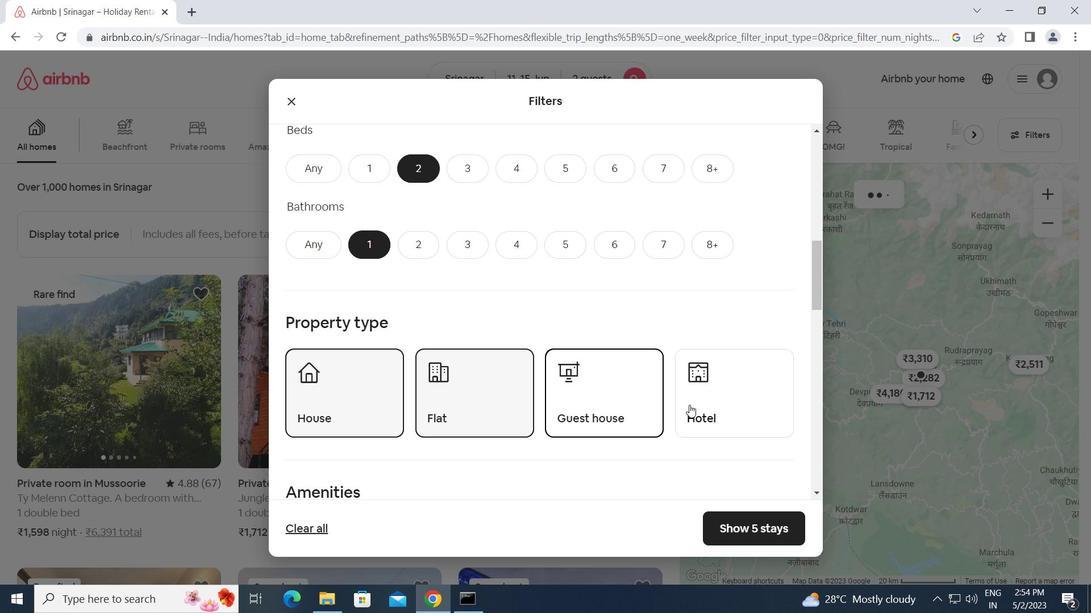 
Action: Mouse moved to (581, 429)
Screenshot: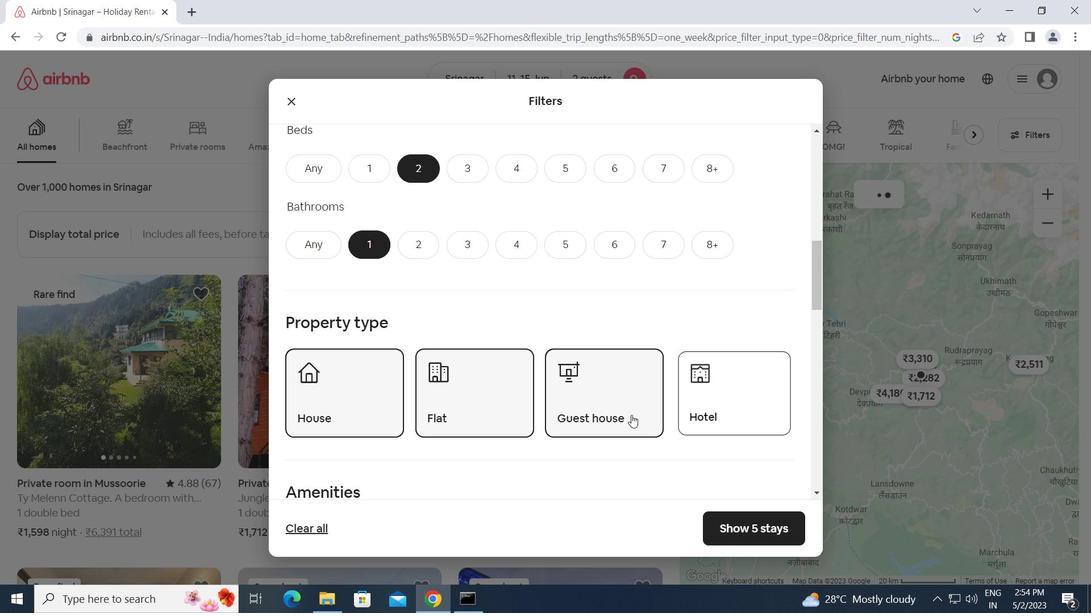 
Action: Mouse scrolled (581, 428) with delta (0, 0)
Screenshot: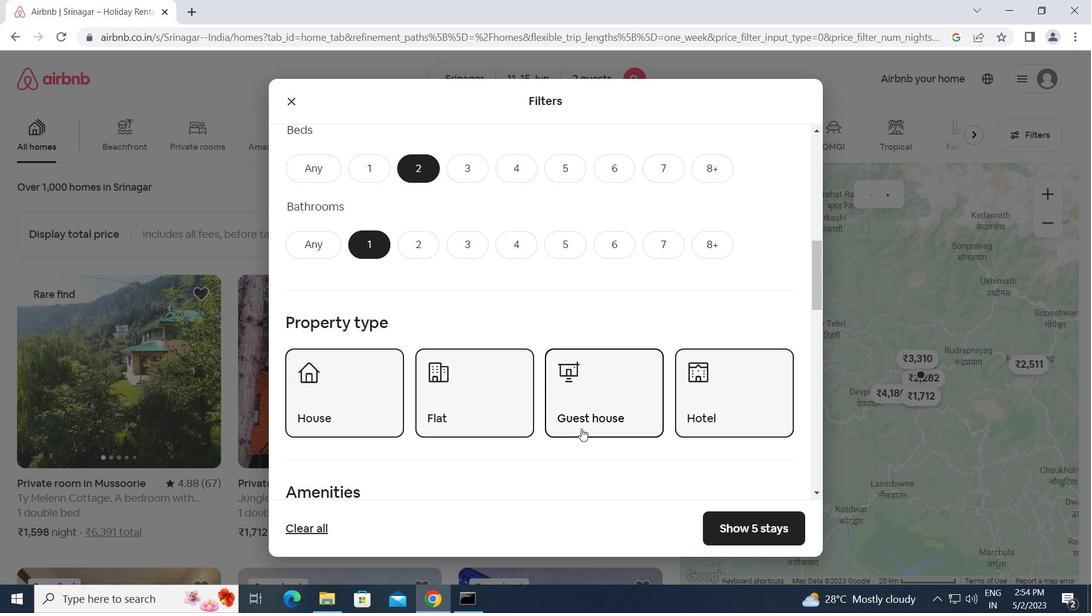 
Action: Mouse scrolled (581, 428) with delta (0, 0)
Screenshot: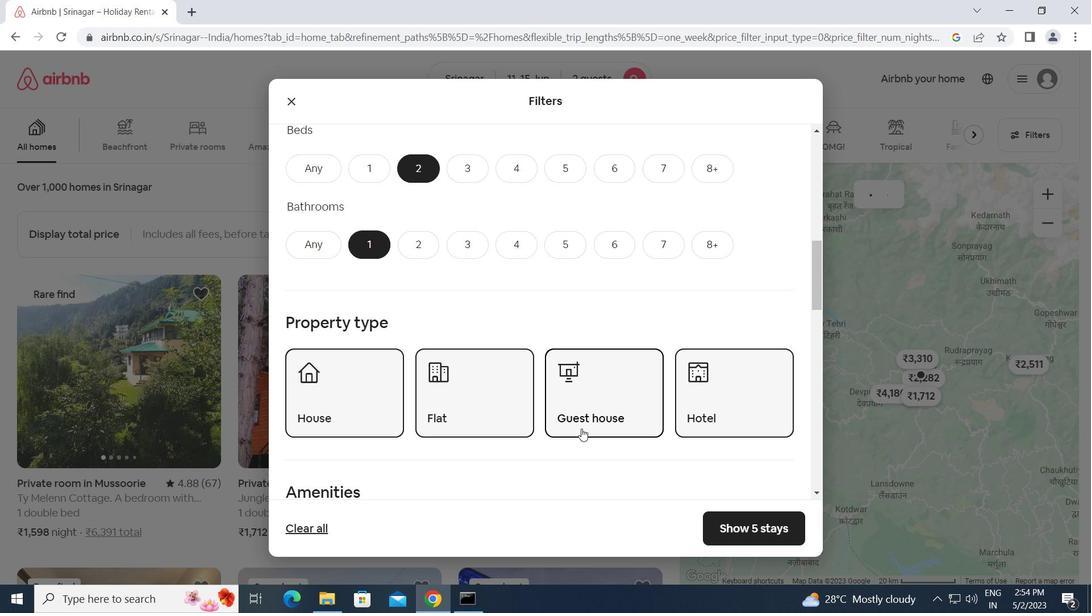 
Action: Mouse scrolled (581, 428) with delta (0, 0)
Screenshot: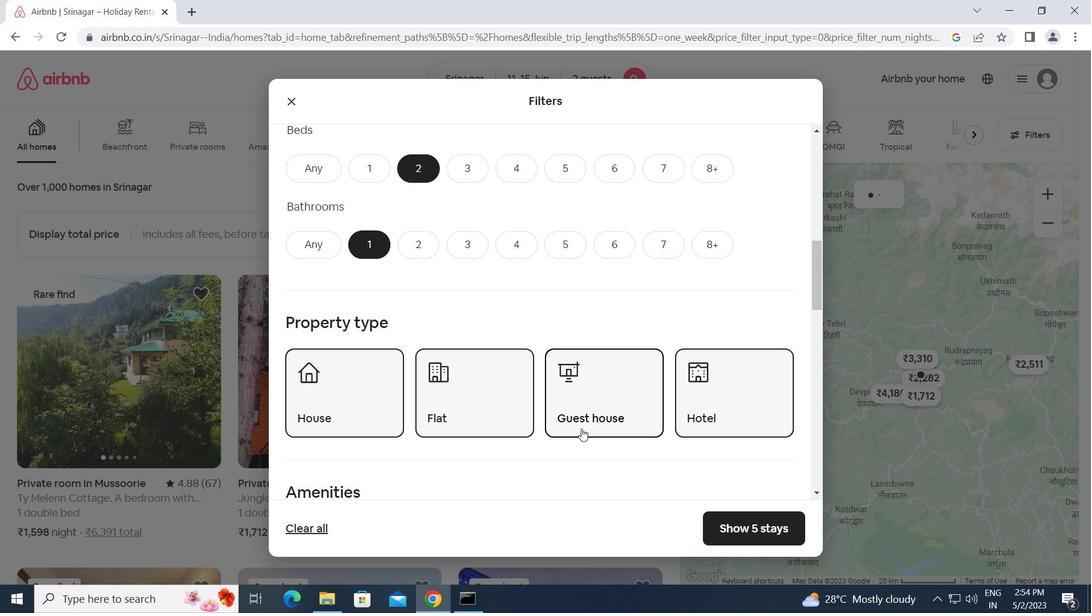 
Action: Mouse moved to (558, 423)
Screenshot: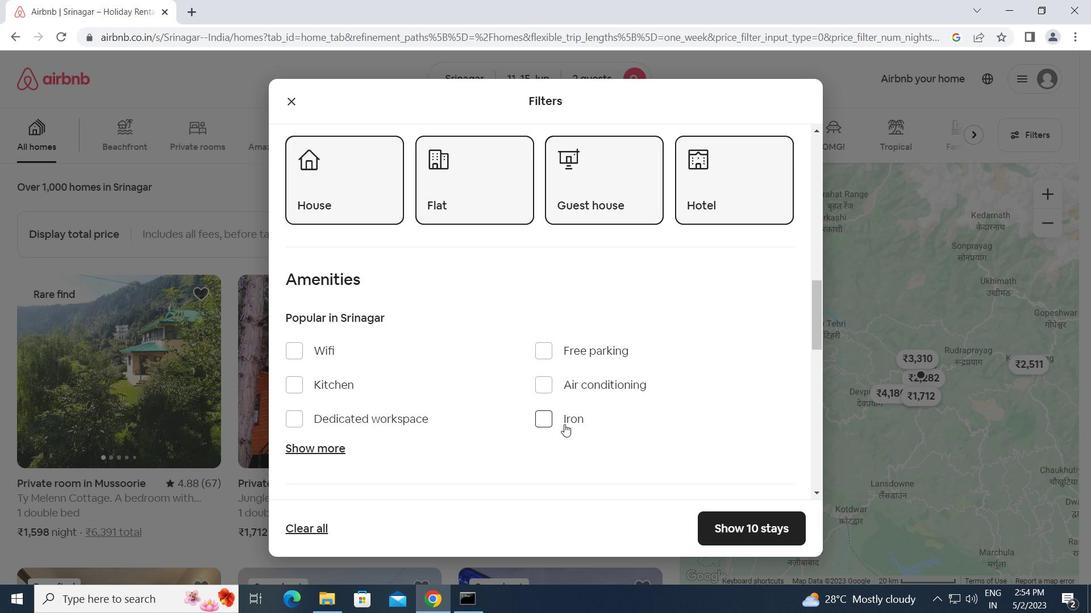 
Action: Mouse scrolled (558, 423) with delta (0, 0)
Screenshot: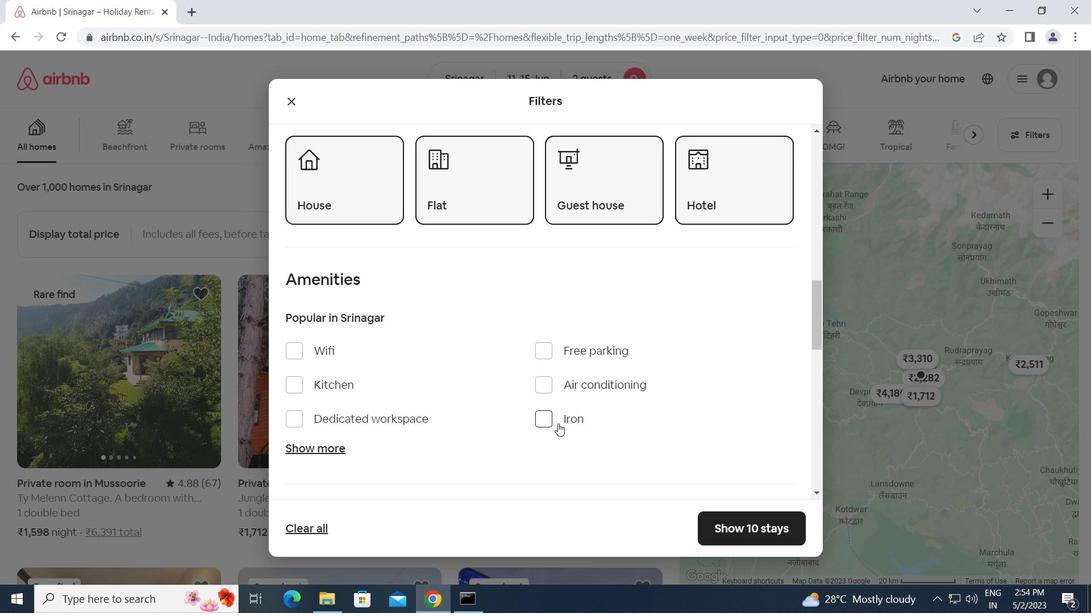 
Action: Mouse scrolled (558, 423) with delta (0, 0)
Screenshot: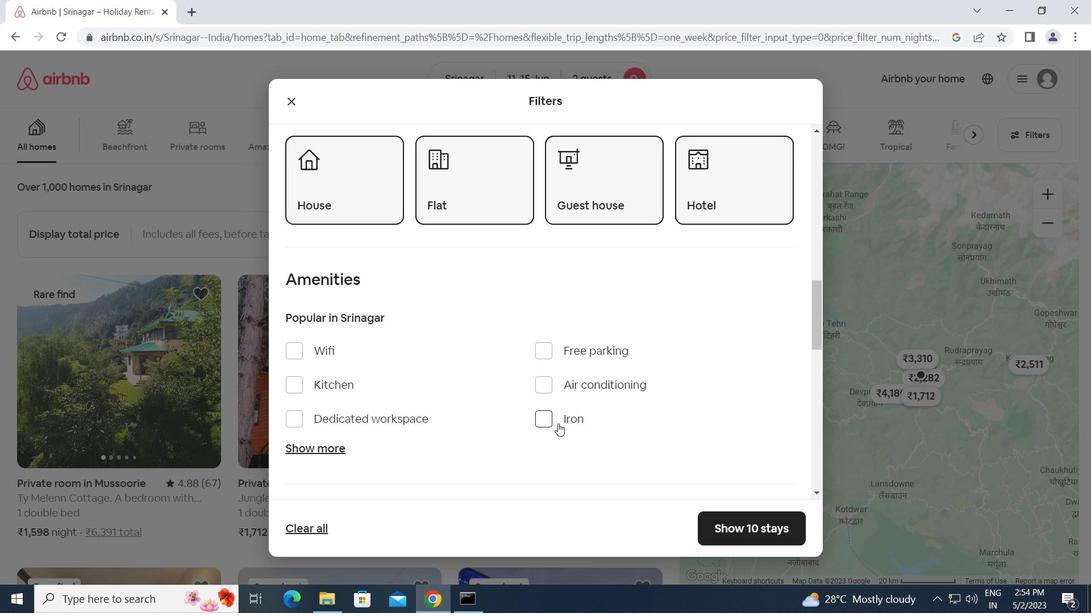 
Action: Mouse moved to (635, 421)
Screenshot: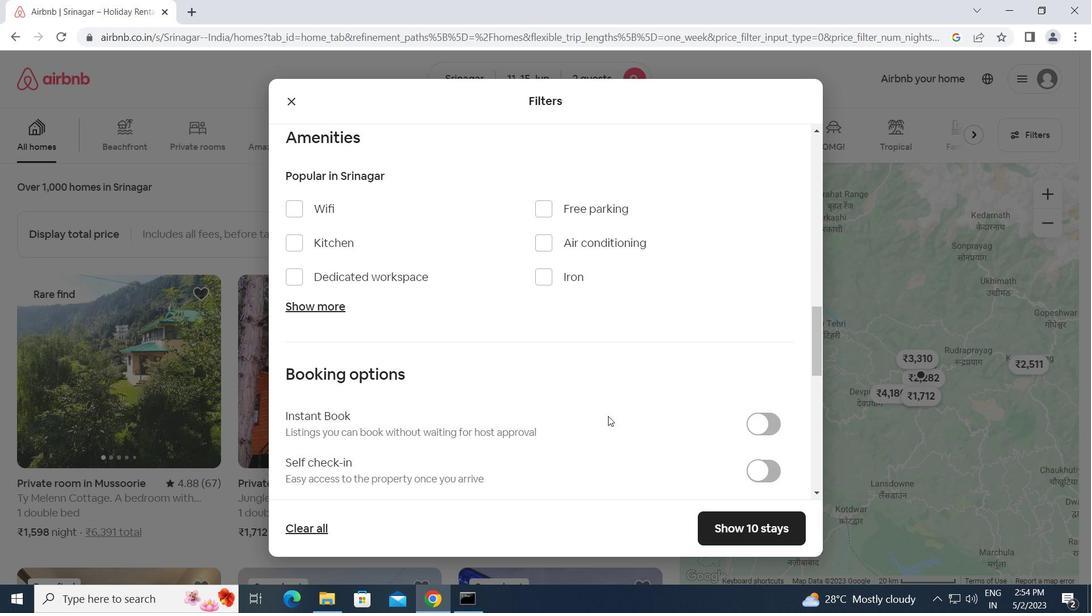 
Action: Mouse scrolled (635, 421) with delta (0, 0)
Screenshot: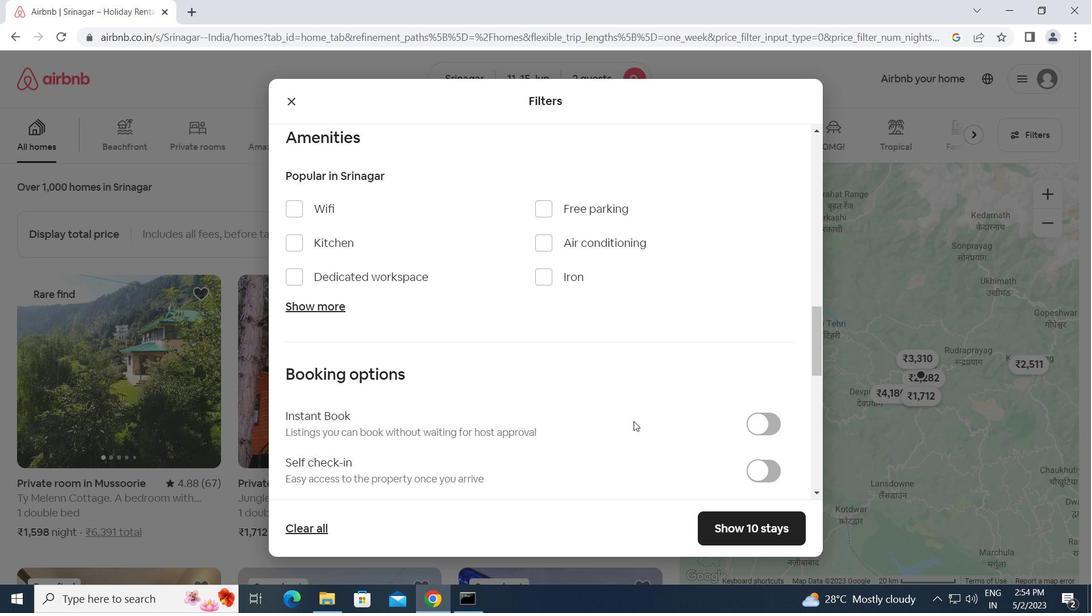 
Action: Mouse scrolled (635, 421) with delta (0, 0)
Screenshot: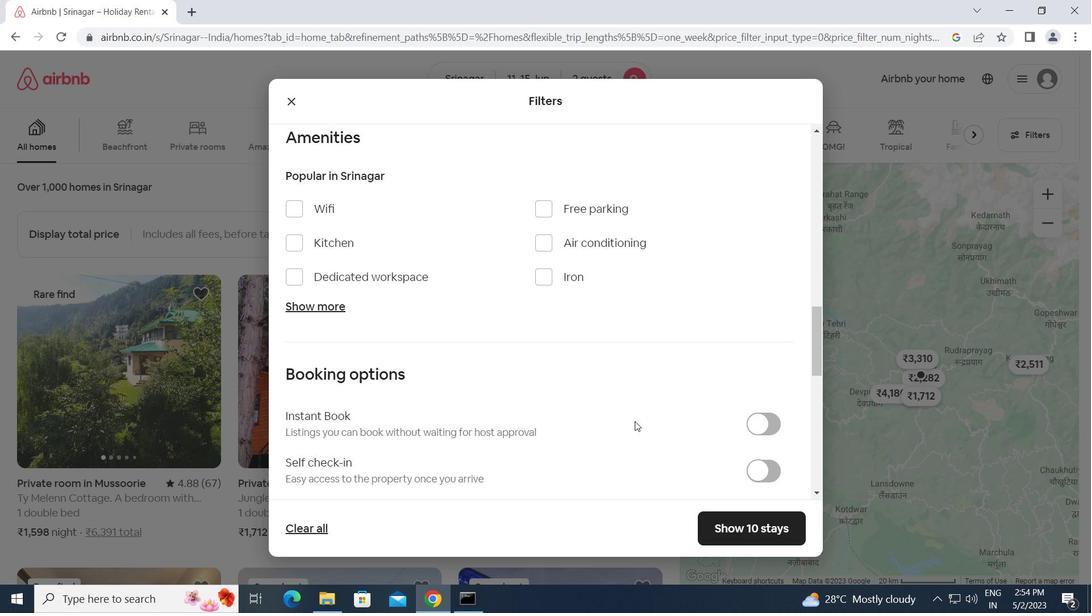 
Action: Mouse moved to (749, 327)
Screenshot: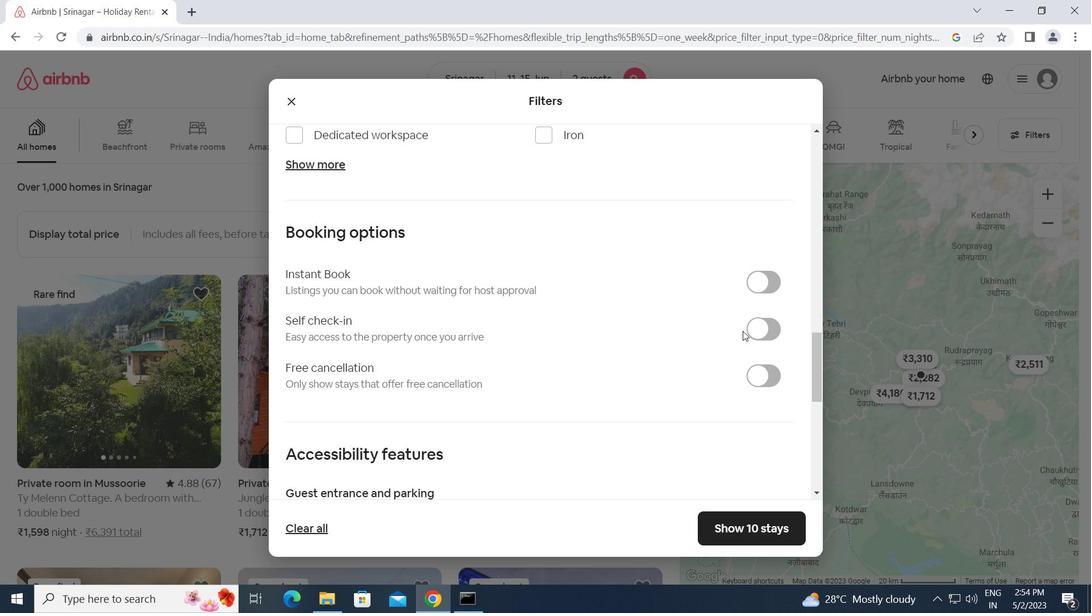 
Action: Mouse pressed left at (749, 327)
Screenshot: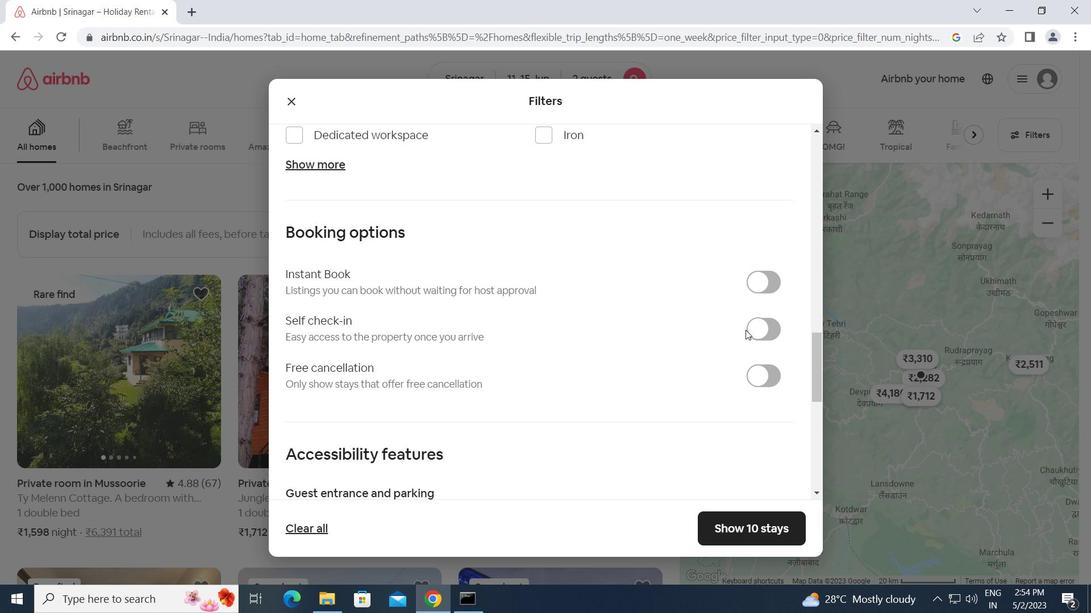 
Action: Mouse moved to (622, 383)
Screenshot: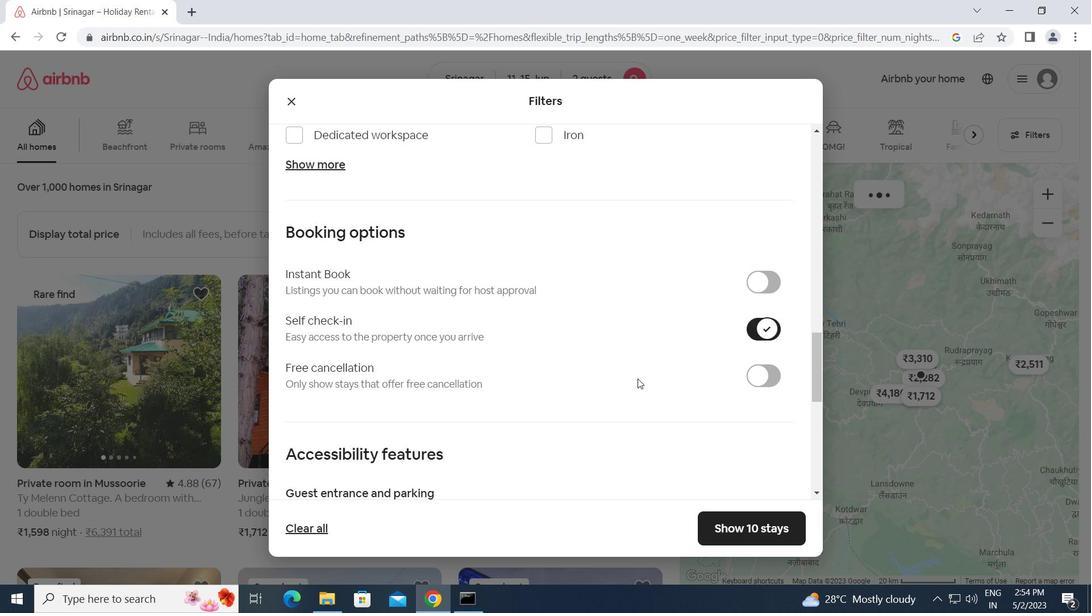 
Action: Mouse scrolled (622, 382) with delta (0, 0)
Screenshot: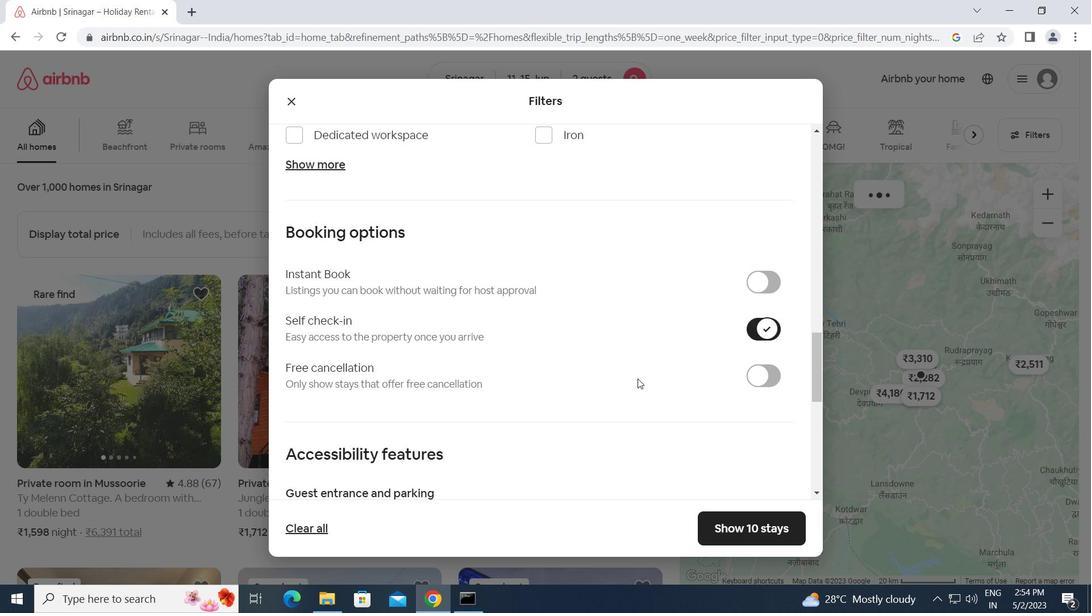 
Action: Mouse moved to (620, 384)
Screenshot: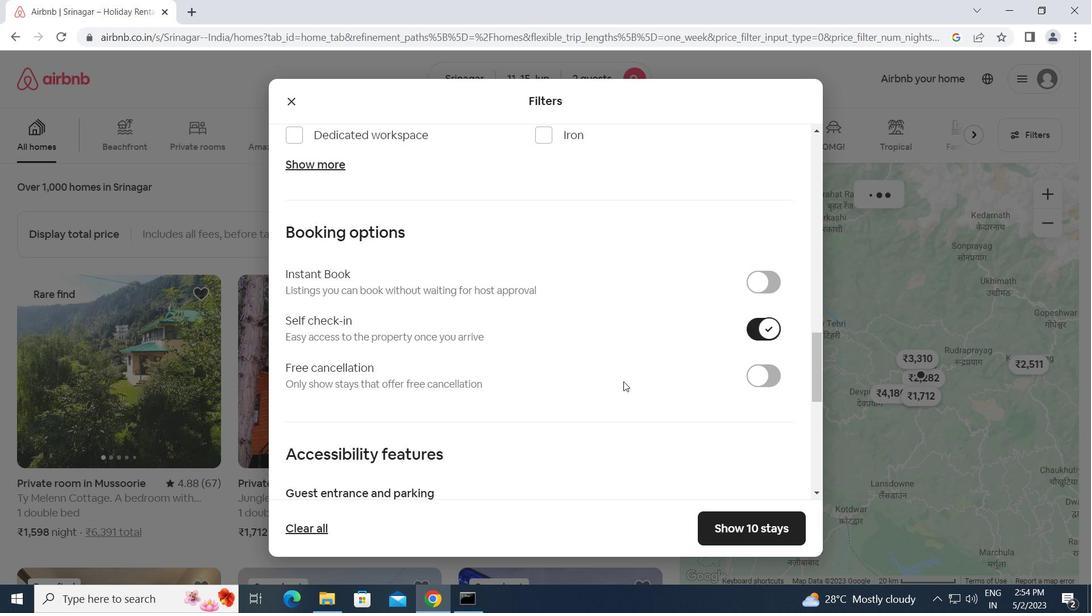 
Action: Mouse scrolled (620, 383) with delta (0, 0)
Screenshot: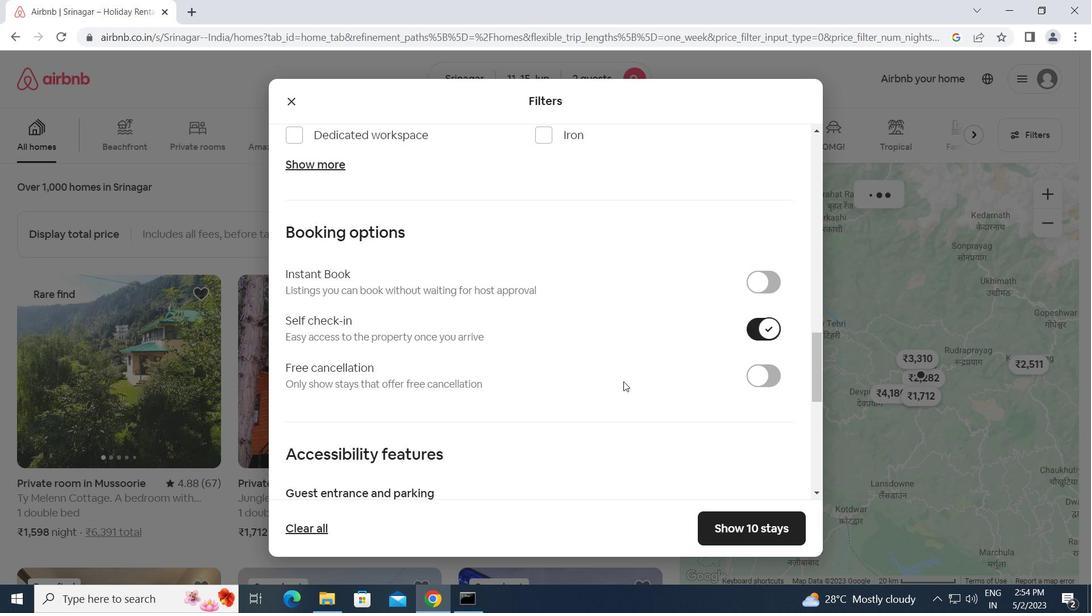 
Action: Mouse moved to (620, 384)
Screenshot: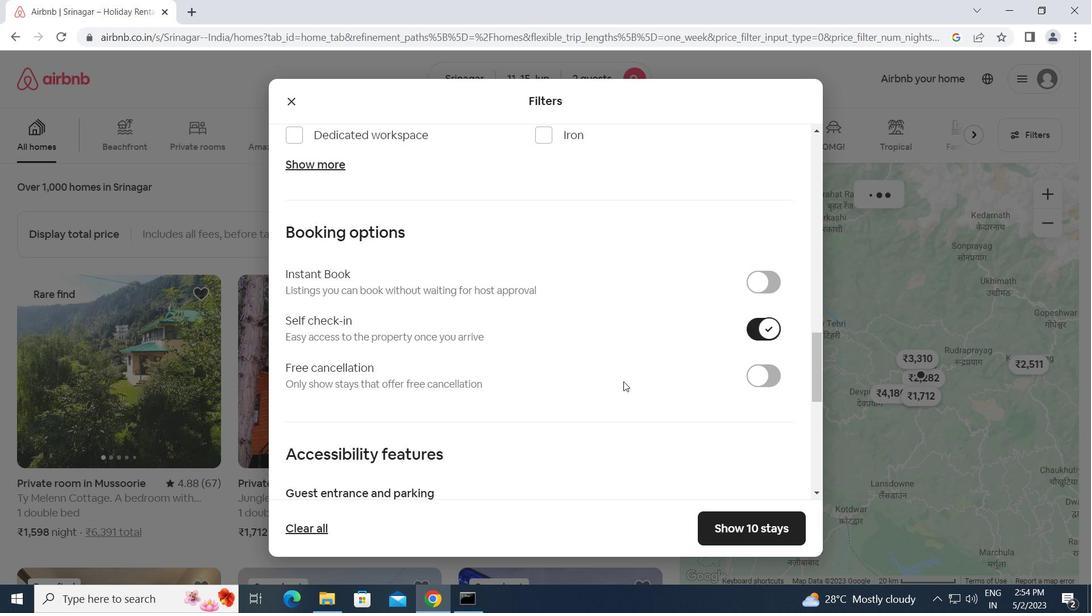
Action: Mouse scrolled (620, 384) with delta (0, 0)
Screenshot: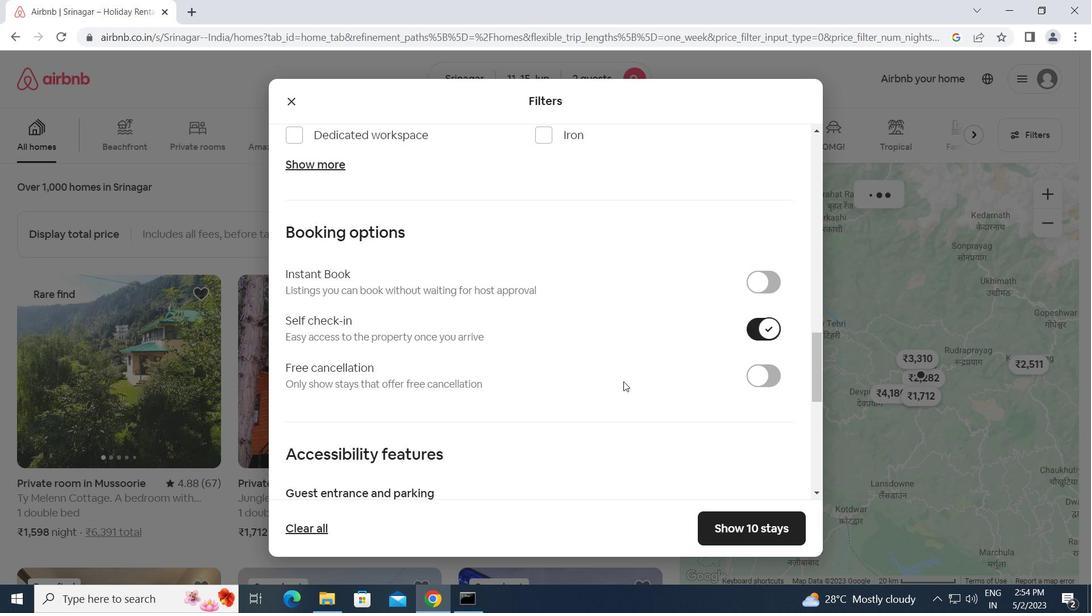 
Action: Mouse moved to (618, 385)
Screenshot: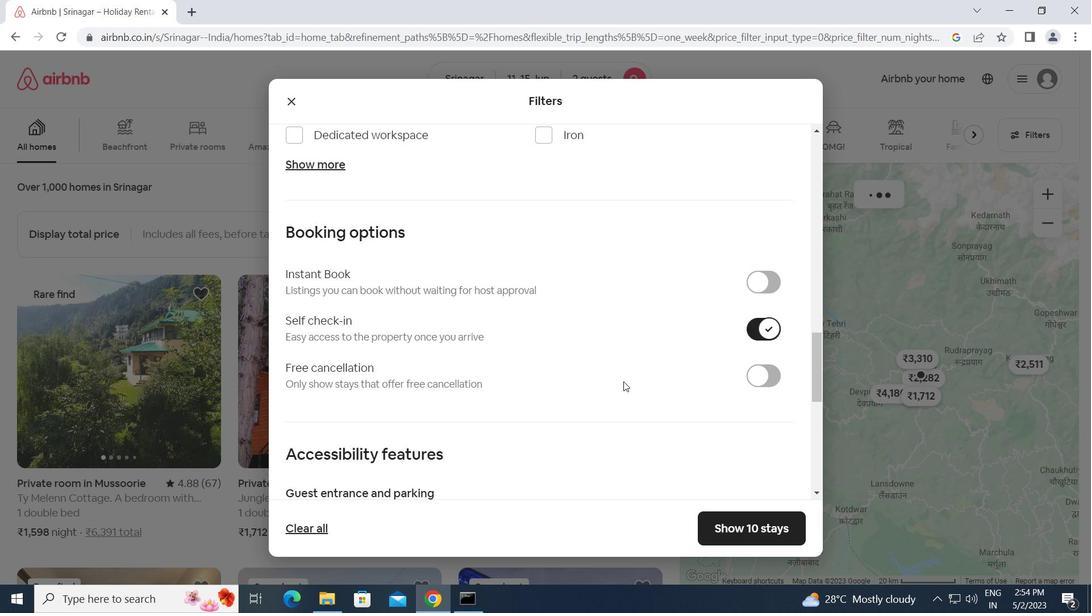
Action: Mouse scrolled (618, 384) with delta (0, 0)
Screenshot: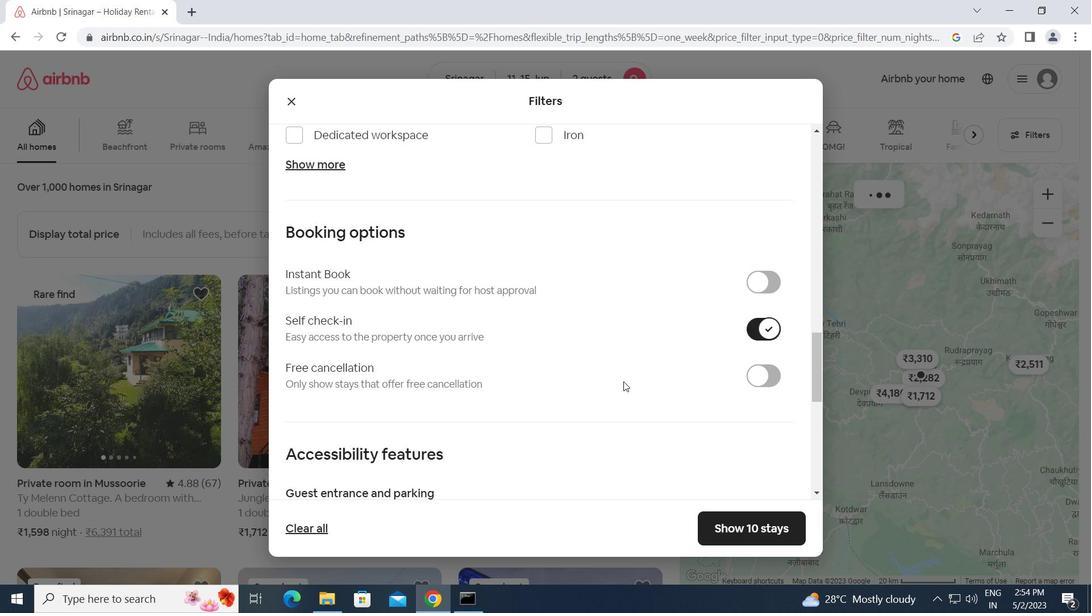 
Action: Mouse moved to (613, 388)
Screenshot: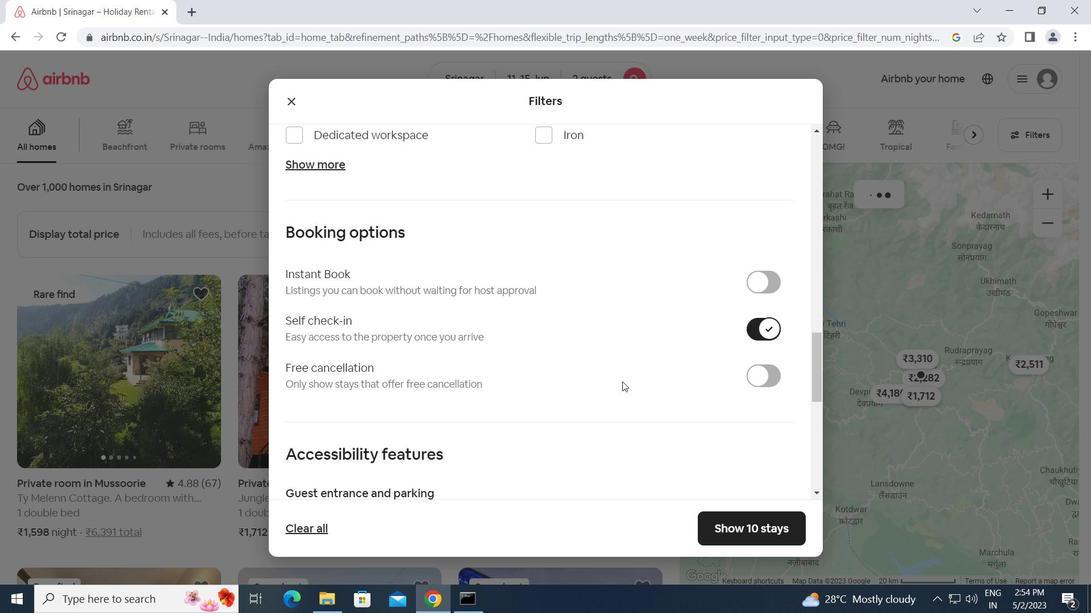 
Action: Mouse scrolled (613, 387) with delta (0, 0)
Screenshot: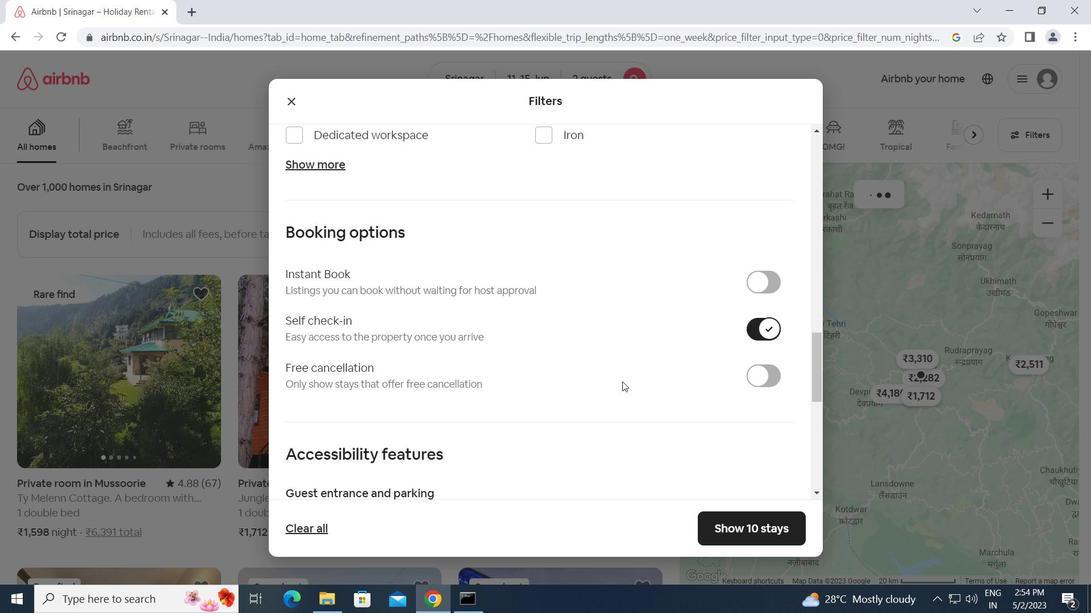 
Action: Mouse moved to (287, 437)
Screenshot: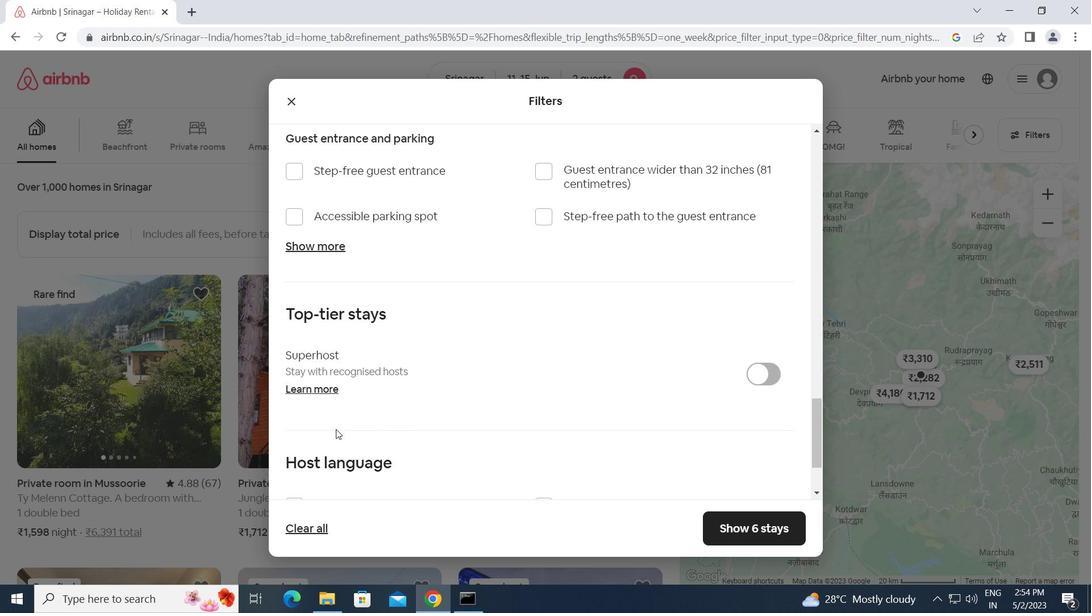 
Action: Mouse scrolled (287, 436) with delta (0, 0)
Screenshot: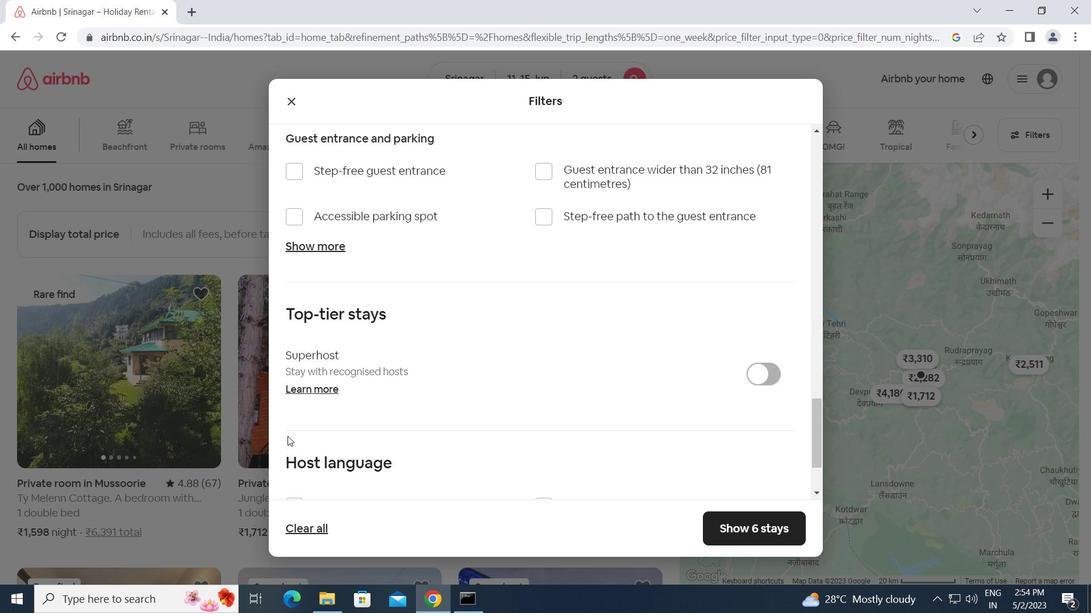 
Action: Mouse scrolled (287, 436) with delta (0, 0)
Screenshot: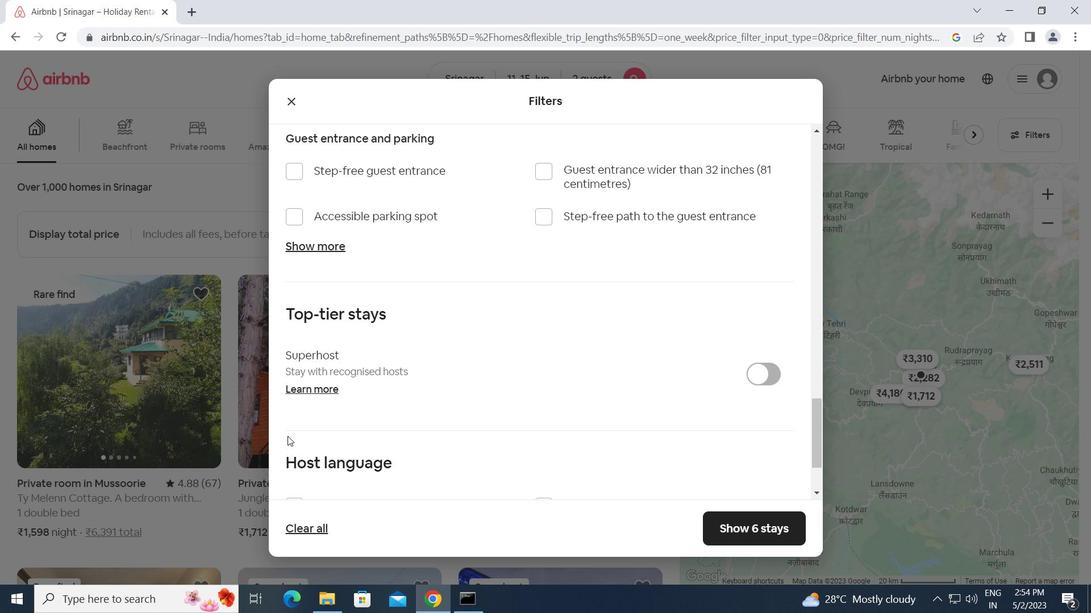 
Action: Mouse scrolled (287, 436) with delta (0, 0)
Screenshot: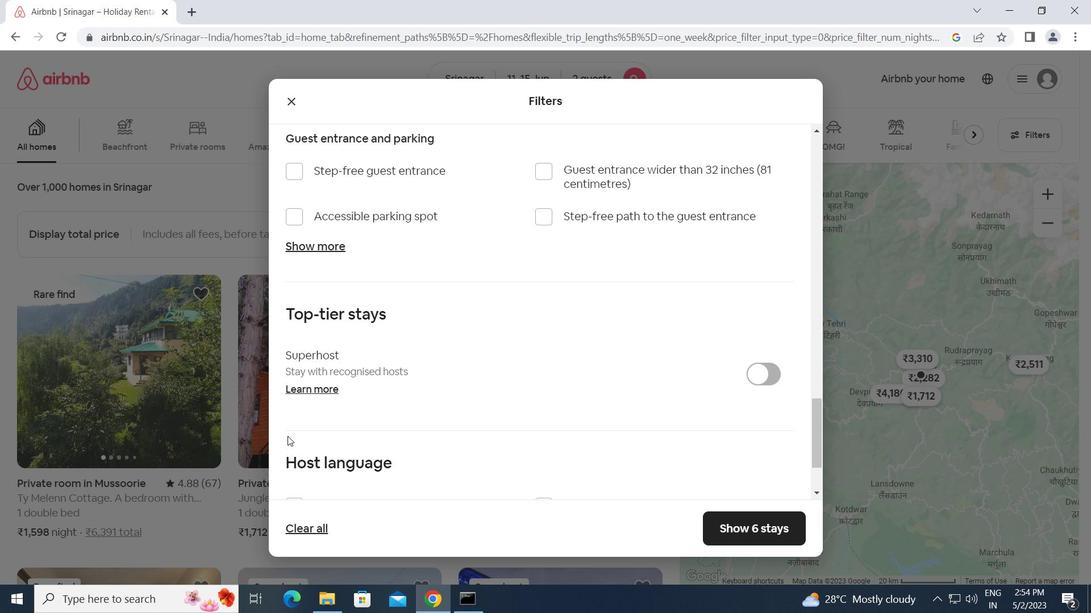
Action: Mouse scrolled (287, 436) with delta (0, 0)
Screenshot: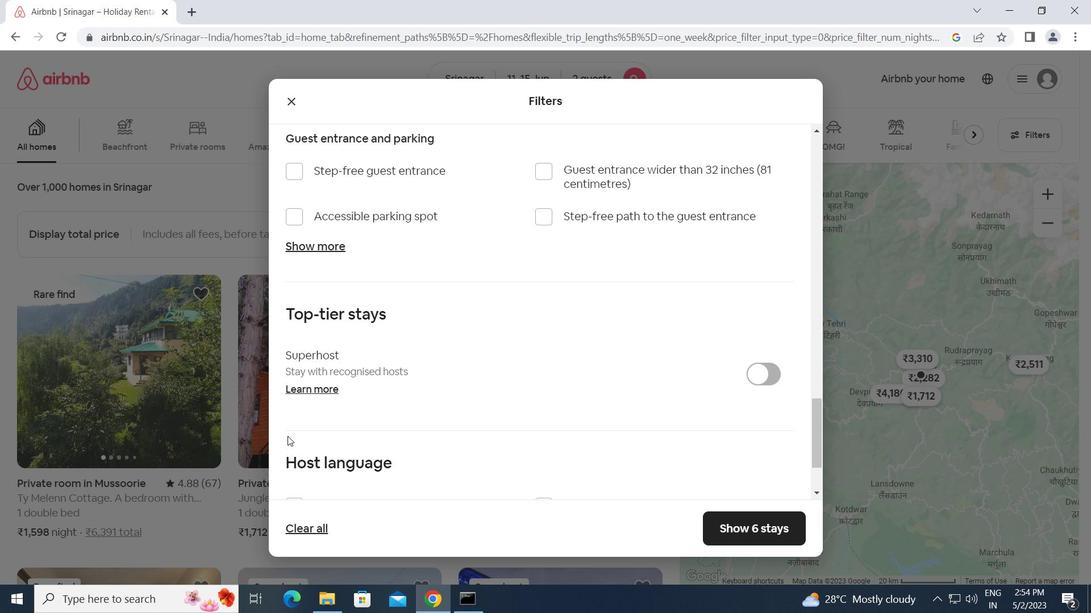 
Action: Mouse moved to (296, 395)
Screenshot: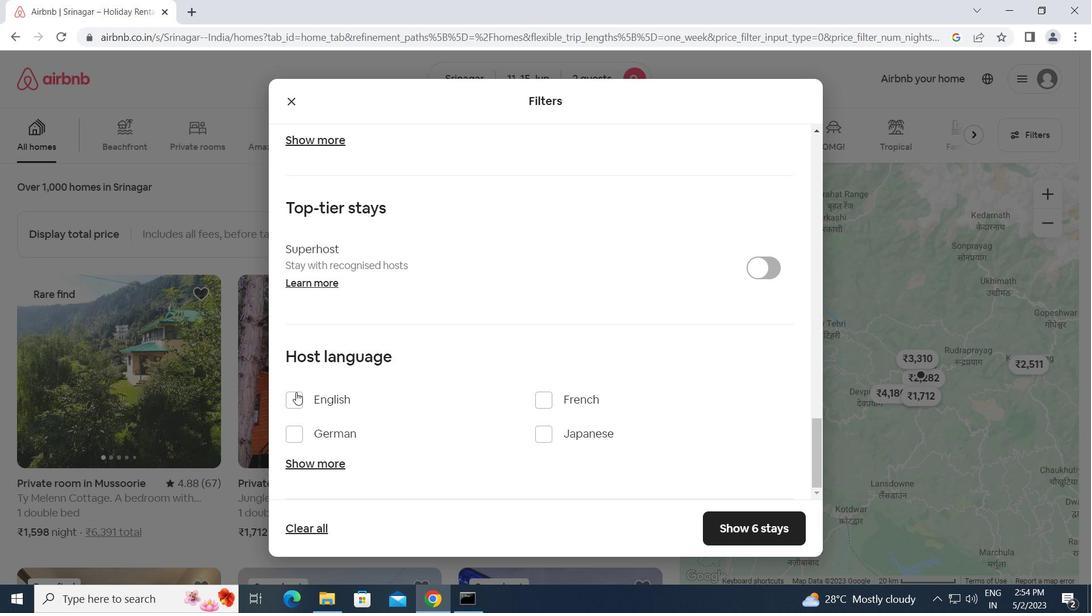 
Action: Mouse pressed left at (296, 395)
Screenshot: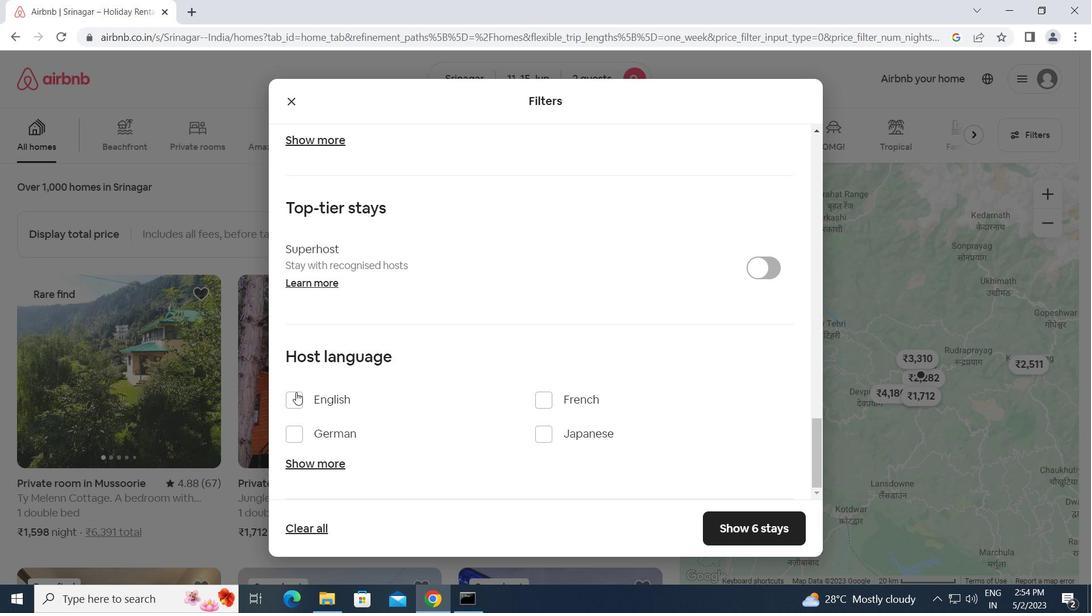 
Action: Mouse moved to (734, 527)
Screenshot: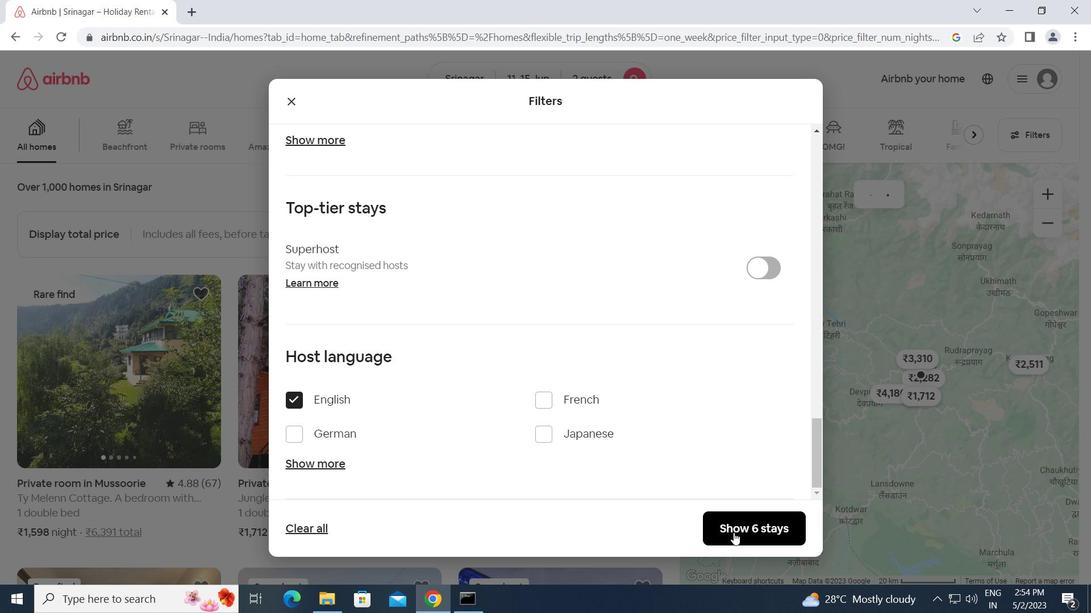 
Action: Mouse pressed left at (734, 527)
Screenshot: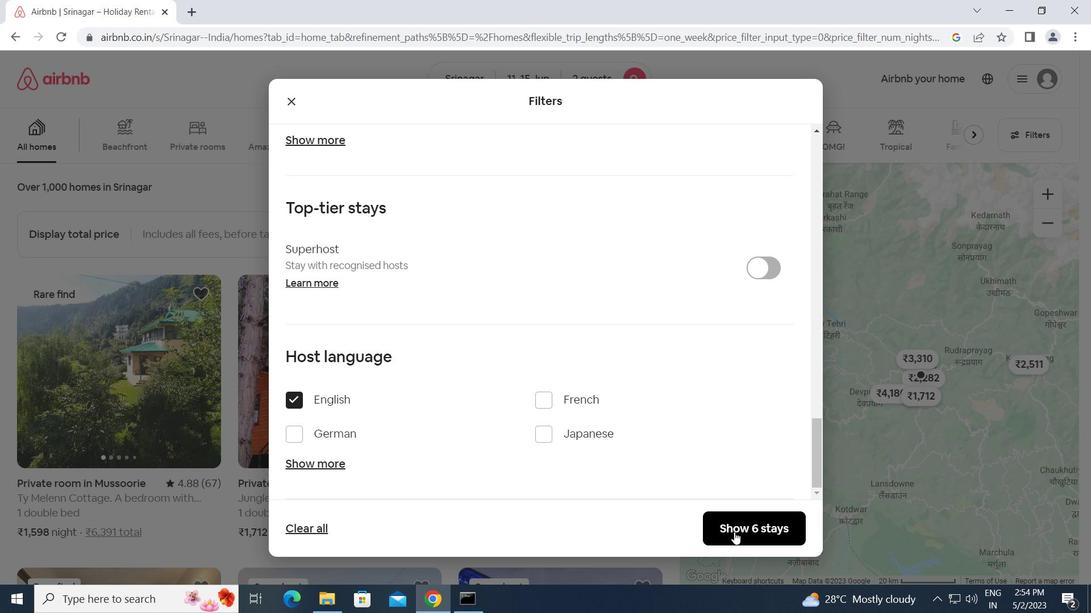 
Action: Mouse moved to (734, 526)
Screenshot: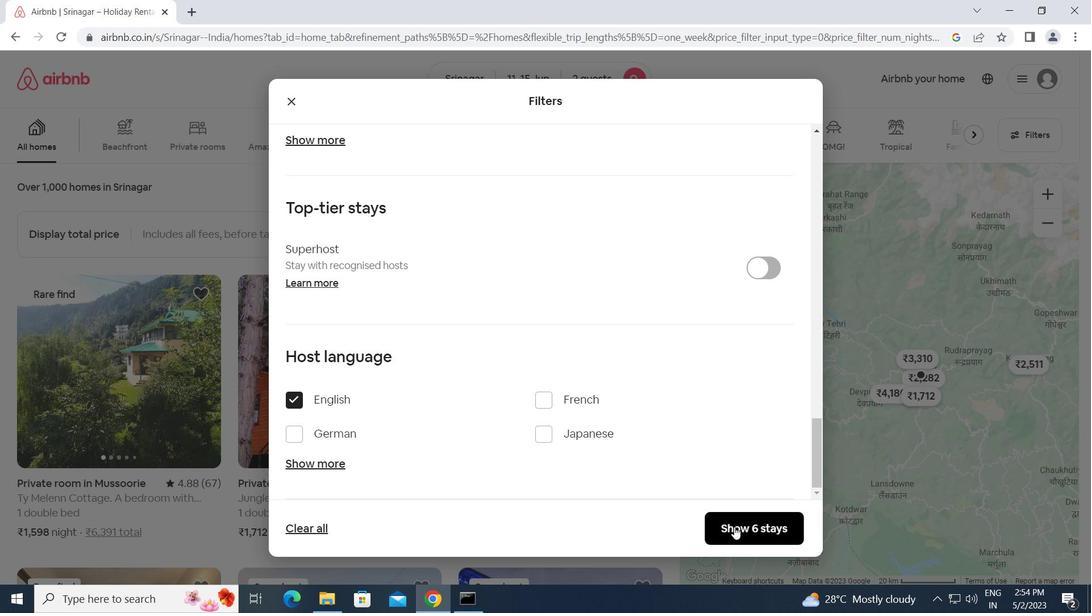 
